 Task: Vendor Showcase and Selection: Host a vendor showcase event to evaluate potential vendors for a major procurement. Location: Vendor Showcase Area. Time: 9:00 AM - 4:00 PM.
Action: Mouse pressed left at (69, 111)
Screenshot: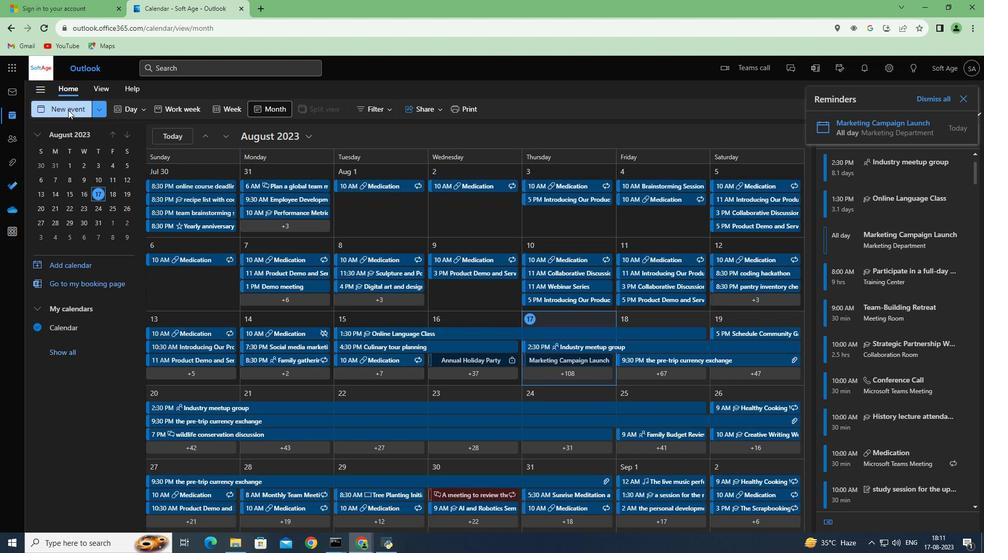 
Action: Mouse moved to (243, 172)
Screenshot: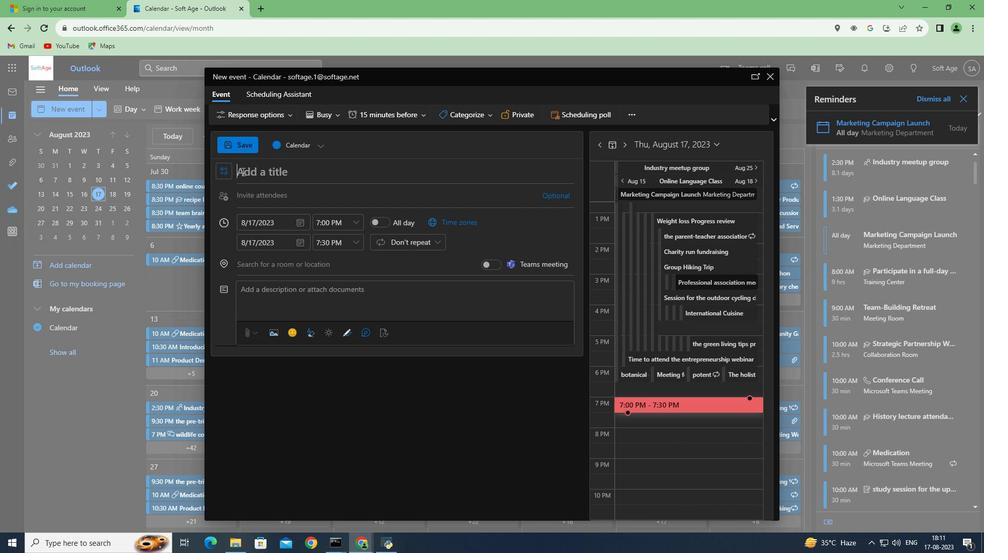 
Action: Mouse pressed left at (243, 172)
Screenshot: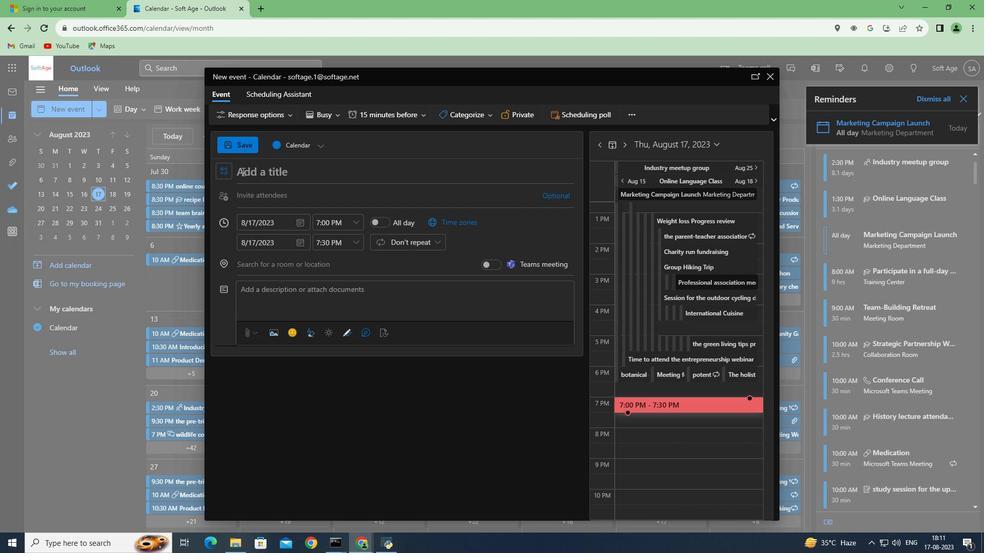 
Action: Mouse moved to (346, 177)
Screenshot: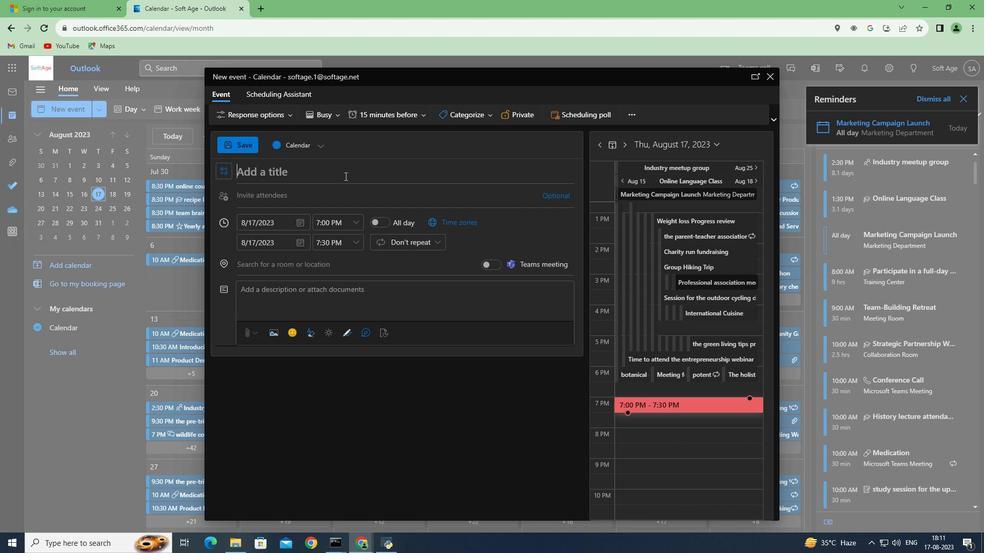 
Action: Key pressed <Key.shift>Vendor<Key.space><Key.shift>Shp<Key.backspace>owcase<Key.space>and<Key.space><Key.shift><Key.shift><Key.shift>Selection
Screenshot: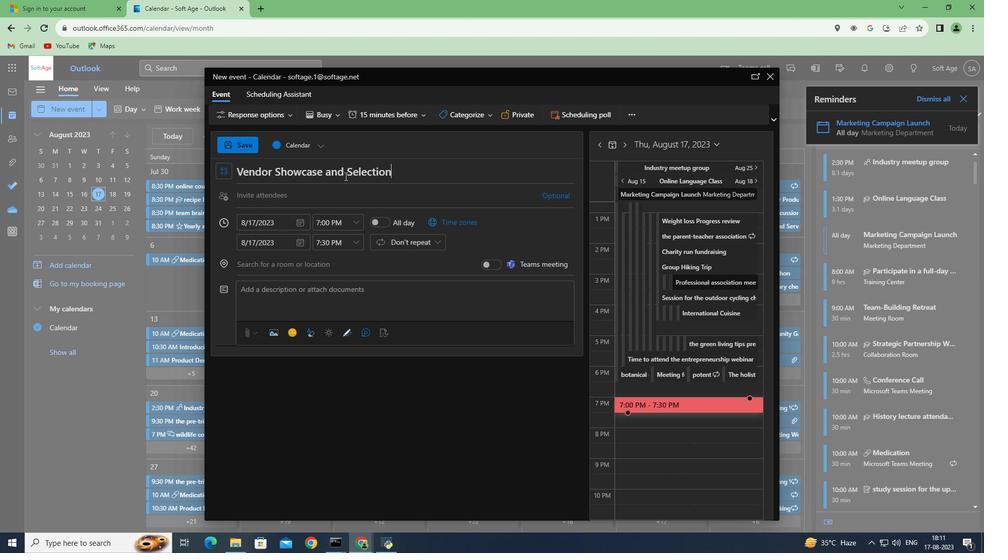 
Action: Mouse moved to (498, 267)
Screenshot: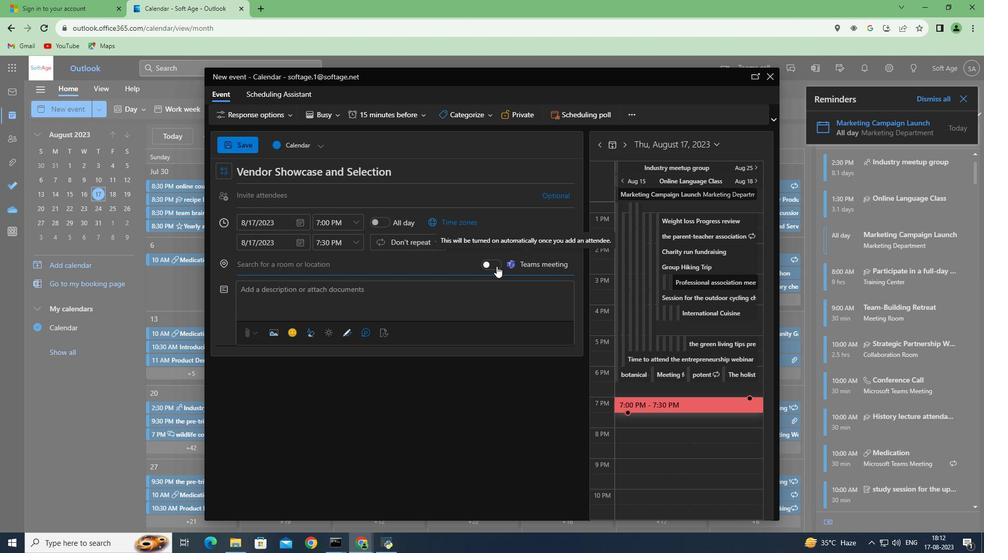 
Action: Mouse pressed left at (498, 267)
Screenshot: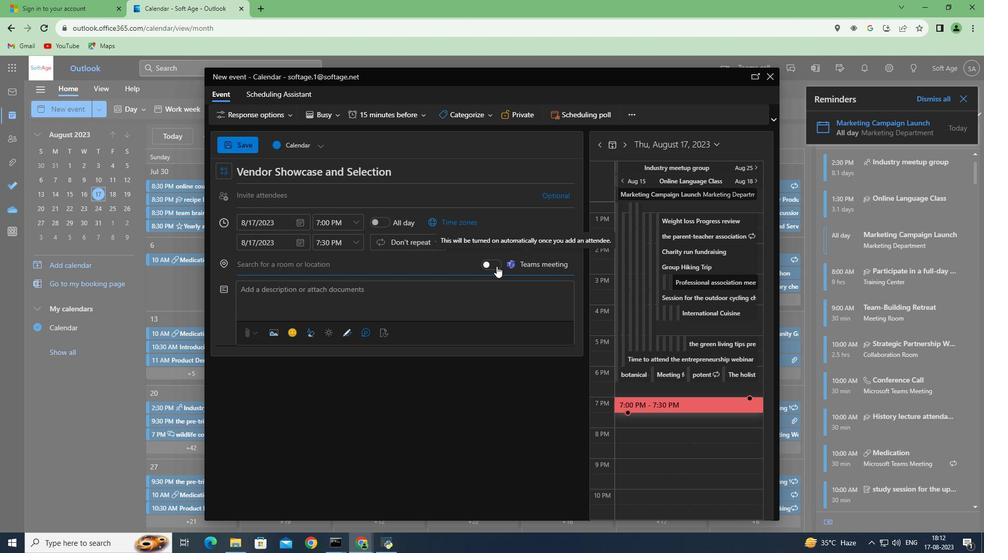 
Action: Mouse moved to (289, 271)
Screenshot: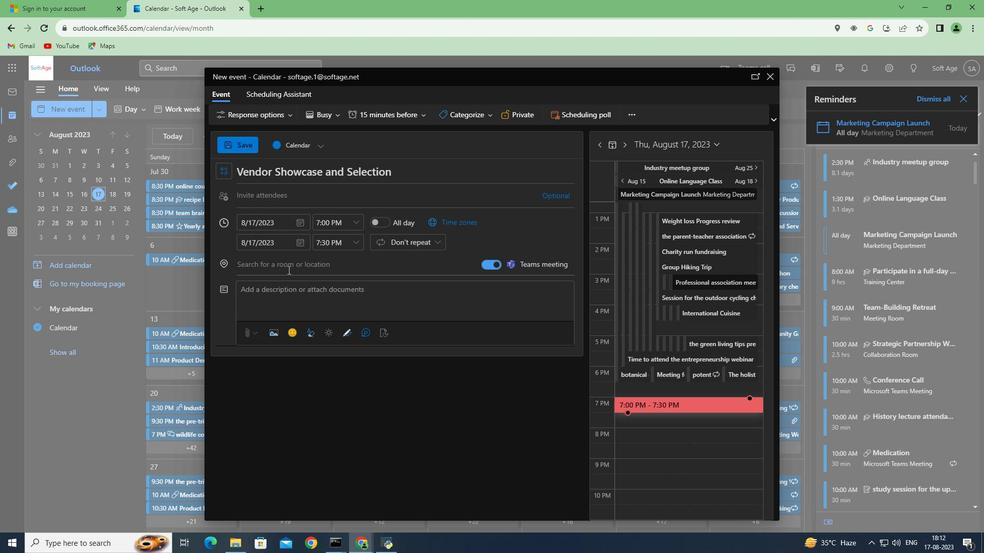 
Action: Mouse pressed left at (289, 271)
Screenshot: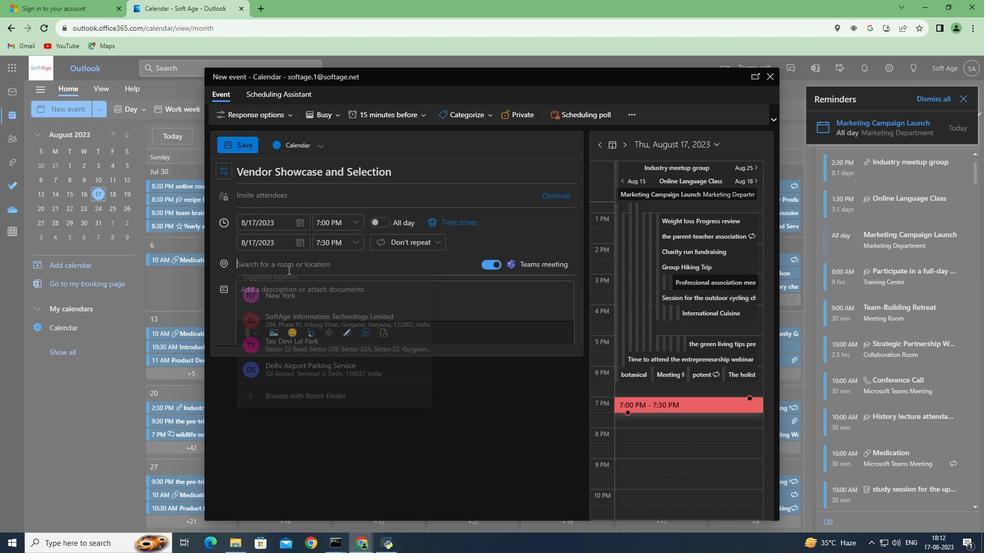
Action: Mouse moved to (290, 271)
Screenshot: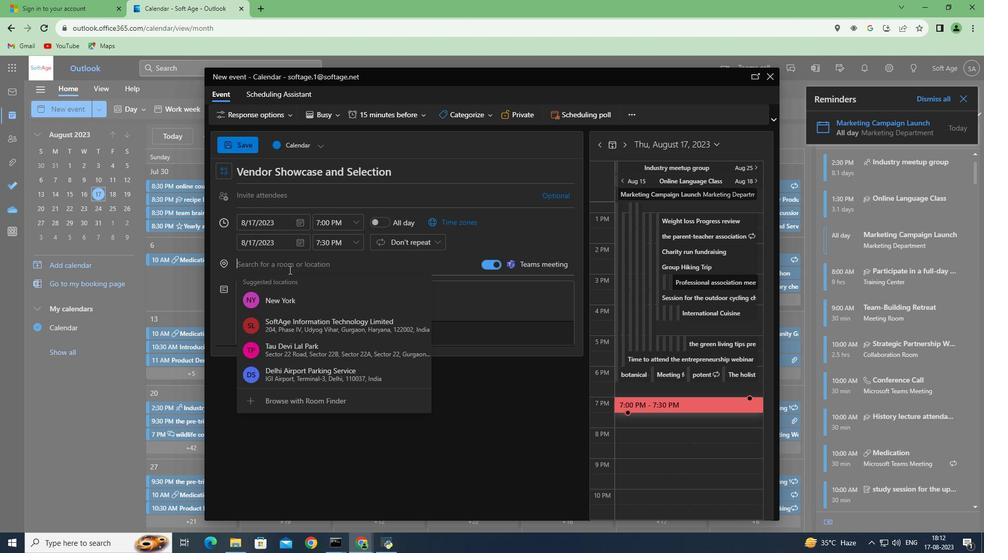 
Action: Key pressed <Key.shift>Vendor<Key.space><Key.shift>Showcase<Key.space>
Screenshot: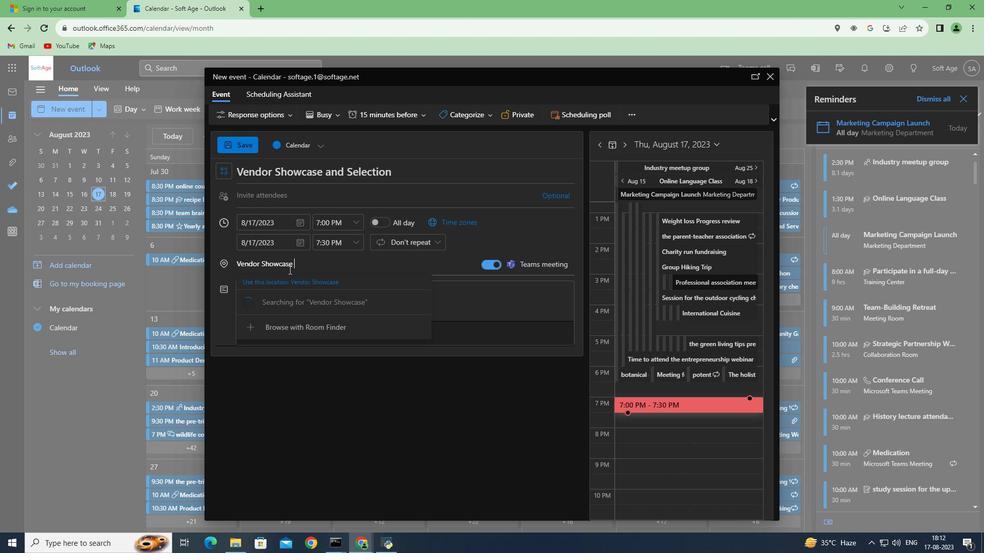 
Action: Mouse moved to (290, 271)
Screenshot: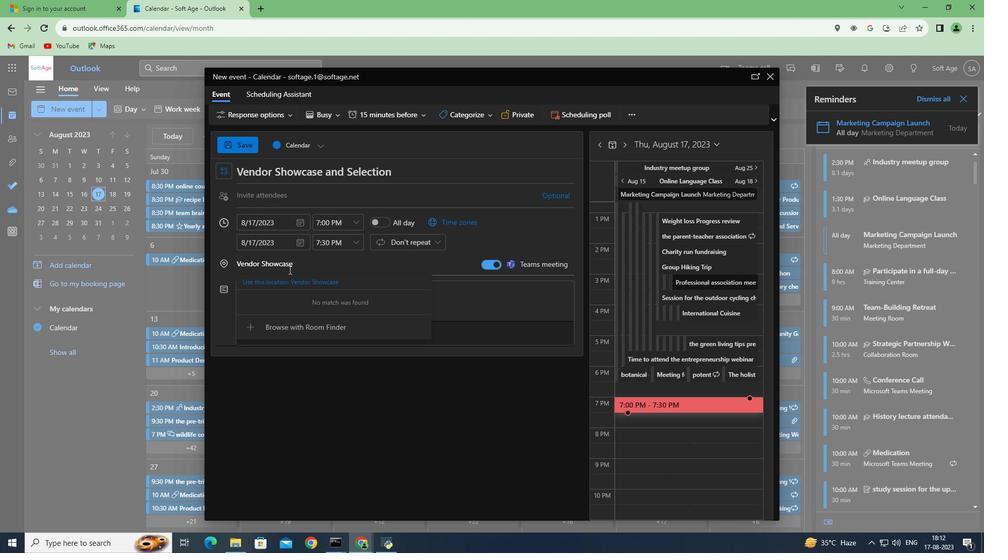 
Action: Key pressed <Key.shift><Key.shift>a<Key.backspace><Key.shift>Area
Screenshot: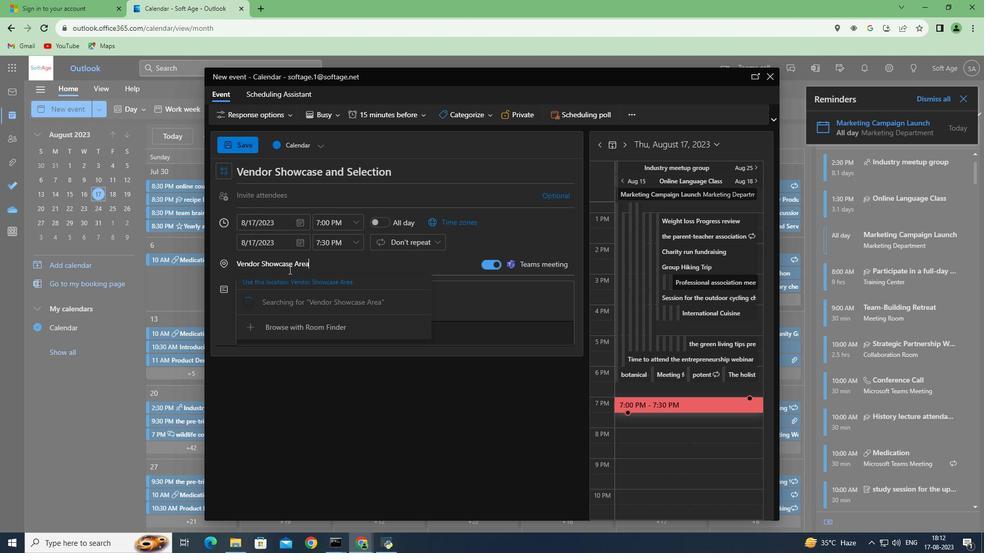 
Action: Mouse moved to (331, 220)
Screenshot: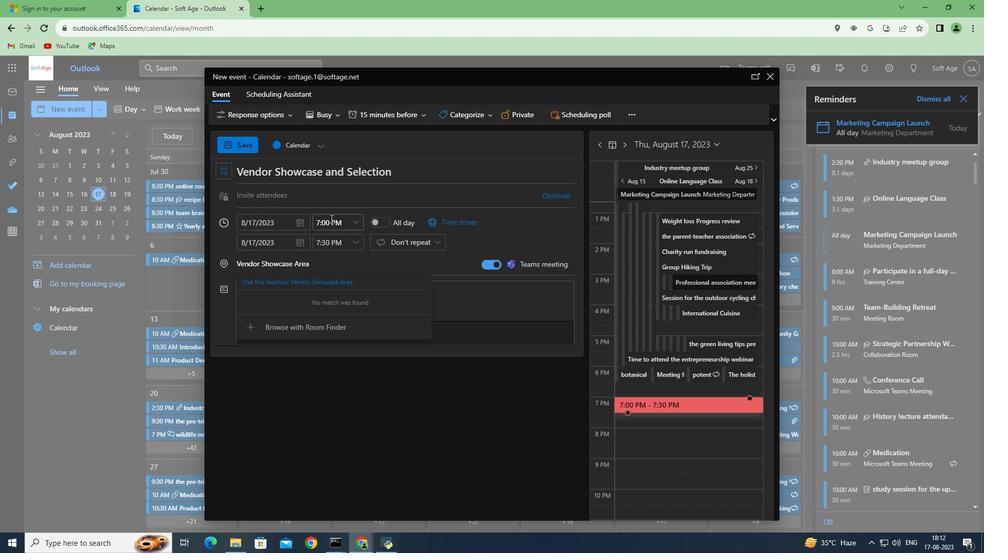 
Action: Key pressed <Key.enter>
Screenshot: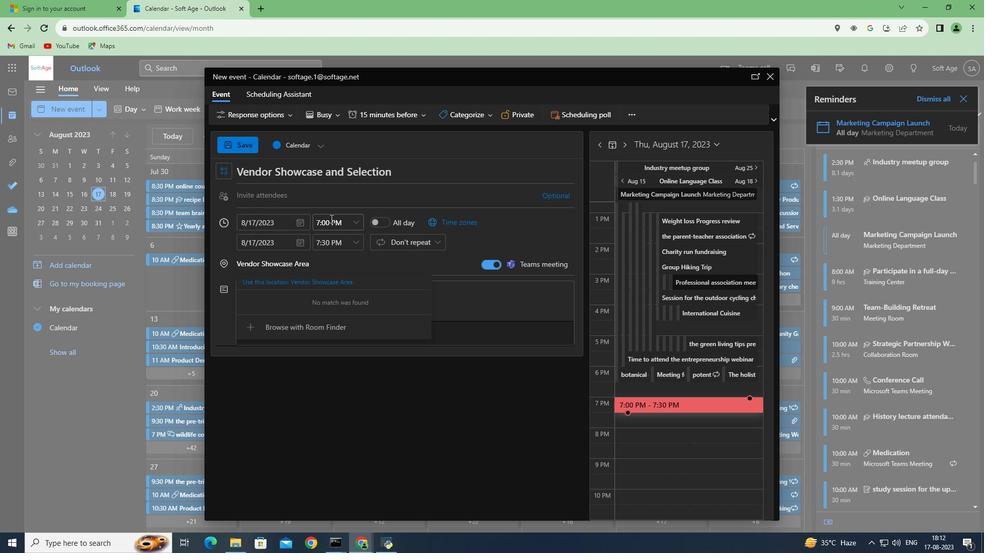 
Action: Mouse moved to (374, 274)
Screenshot: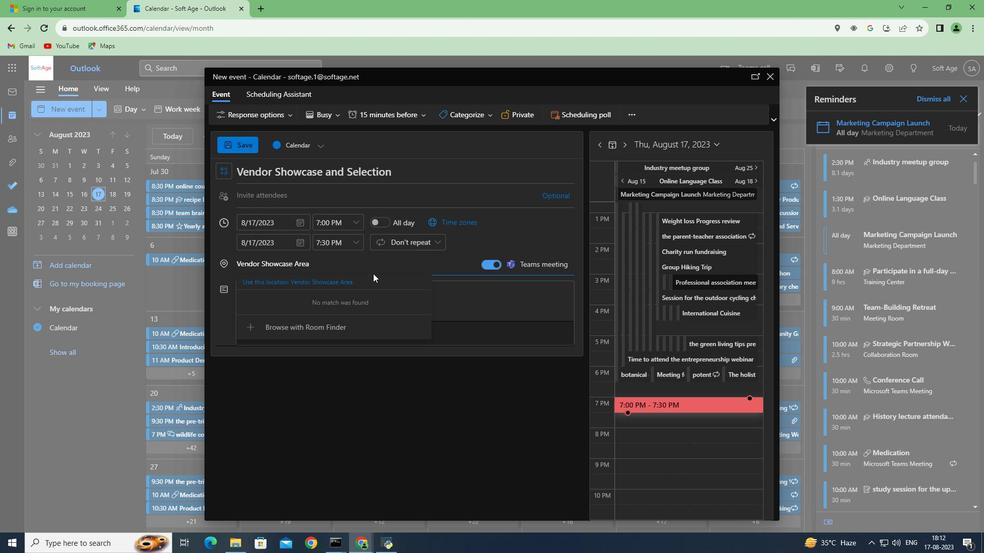 
Action: Mouse pressed left at (374, 274)
Screenshot: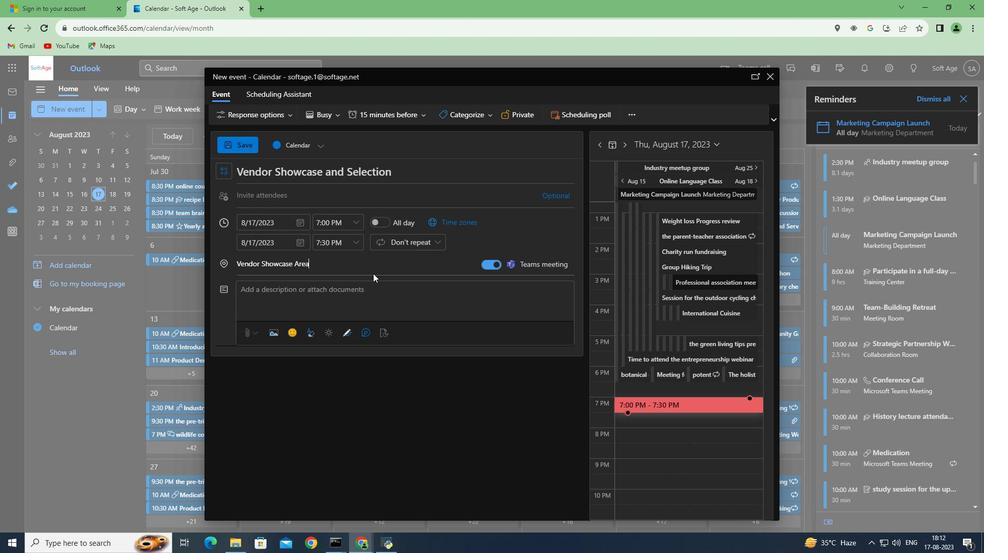 
Action: Mouse moved to (347, 268)
Screenshot: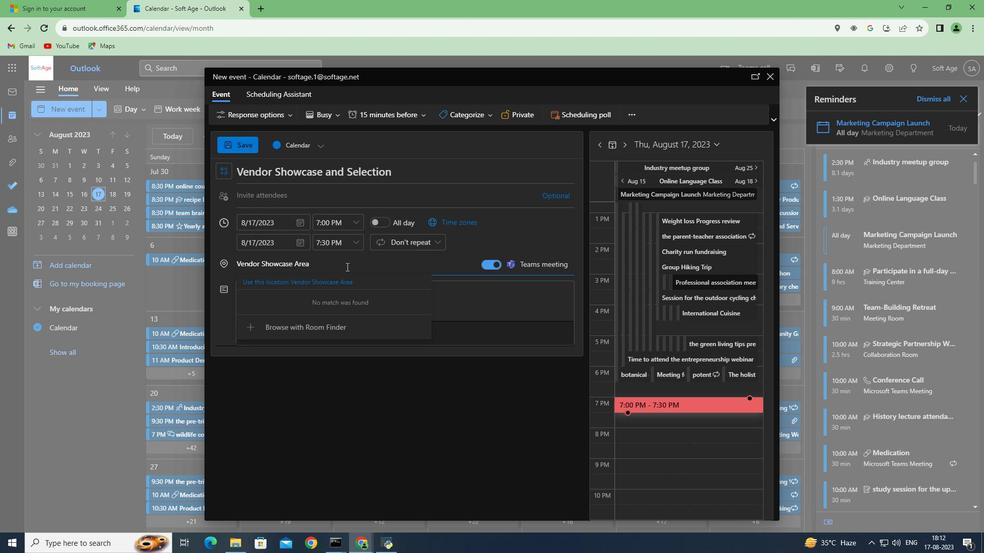 
Action: Mouse pressed left at (347, 268)
Screenshot: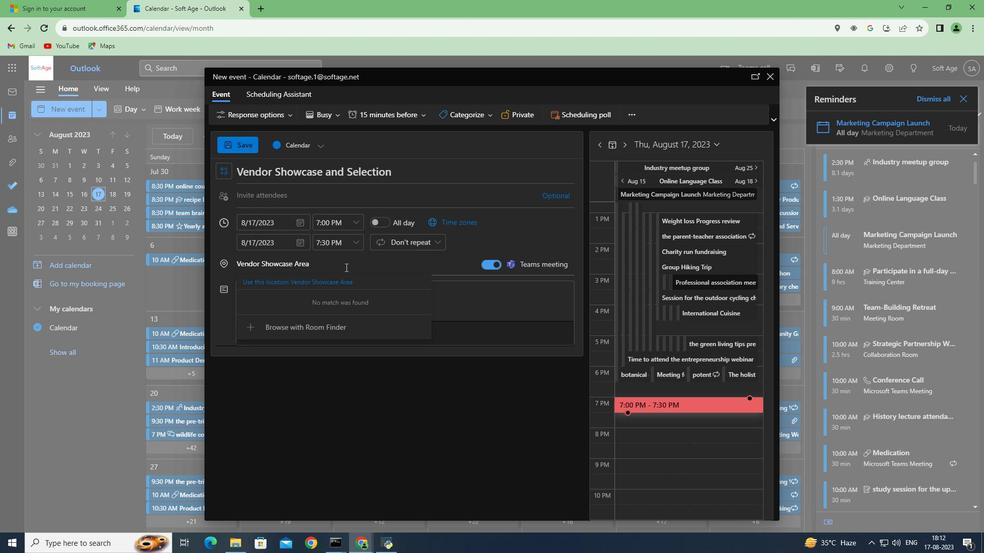 
Action: Mouse moved to (358, 301)
Screenshot: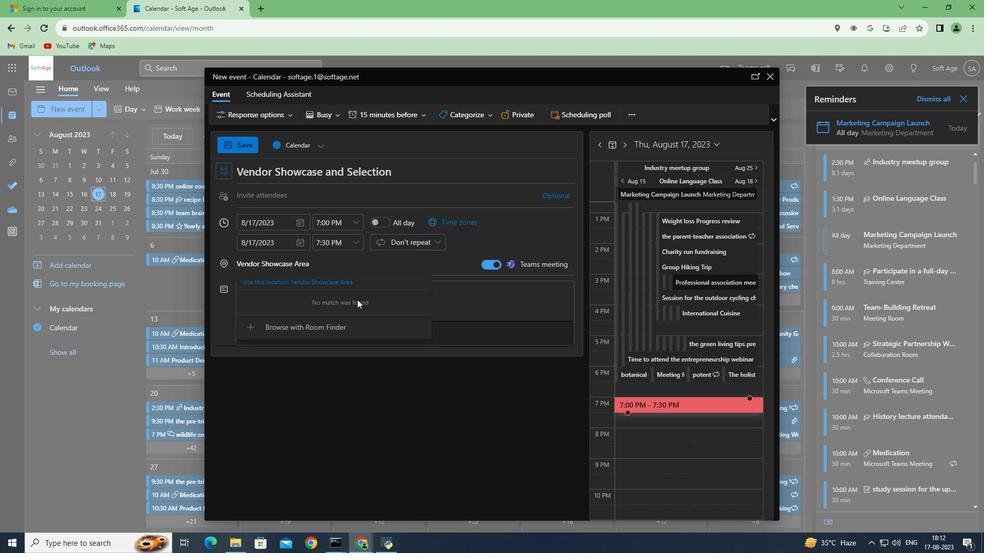 
Action: Mouse pressed left at (358, 301)
Screenshot: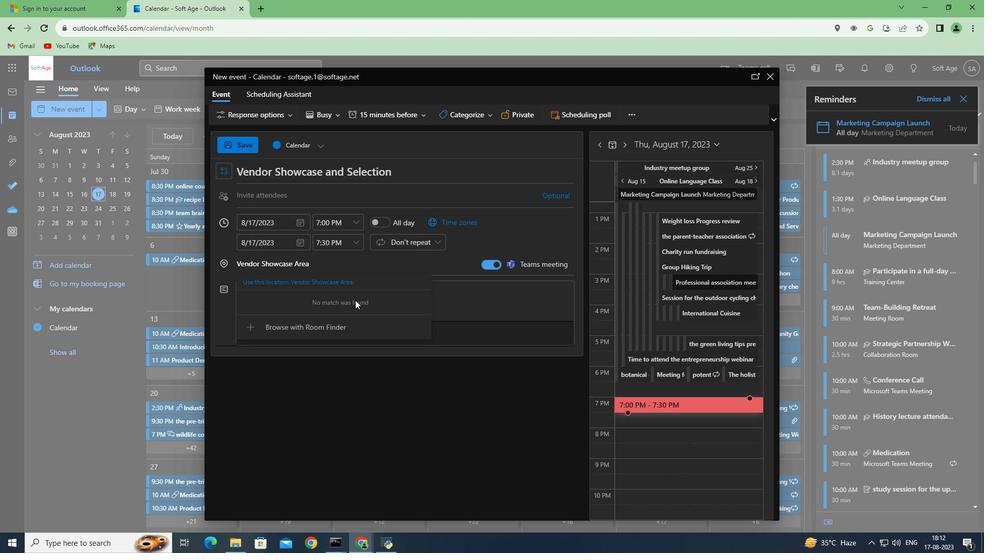 
Action: Mouse moved to (347, 327)
Screenshot: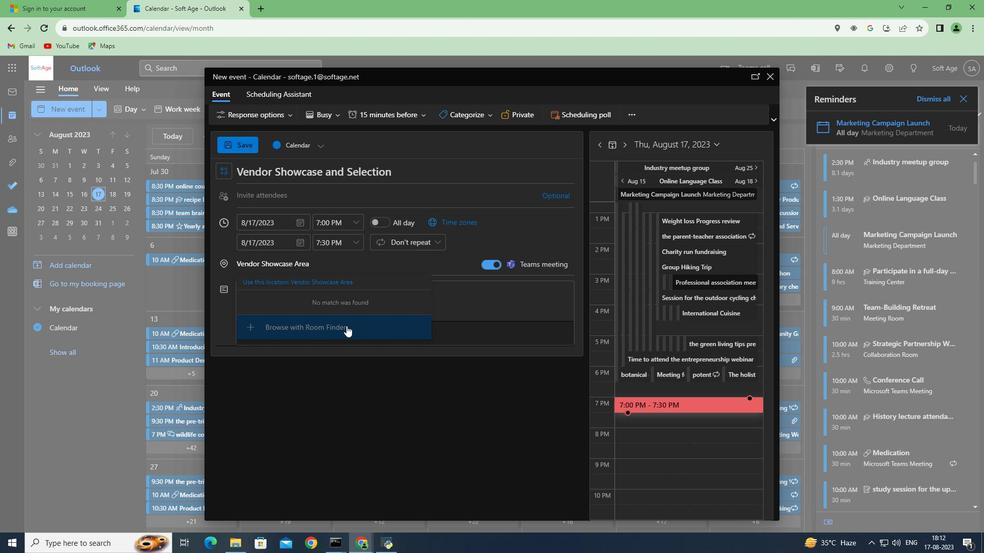 
Action: Mouse pressed left at (347, 327)
Screenshot: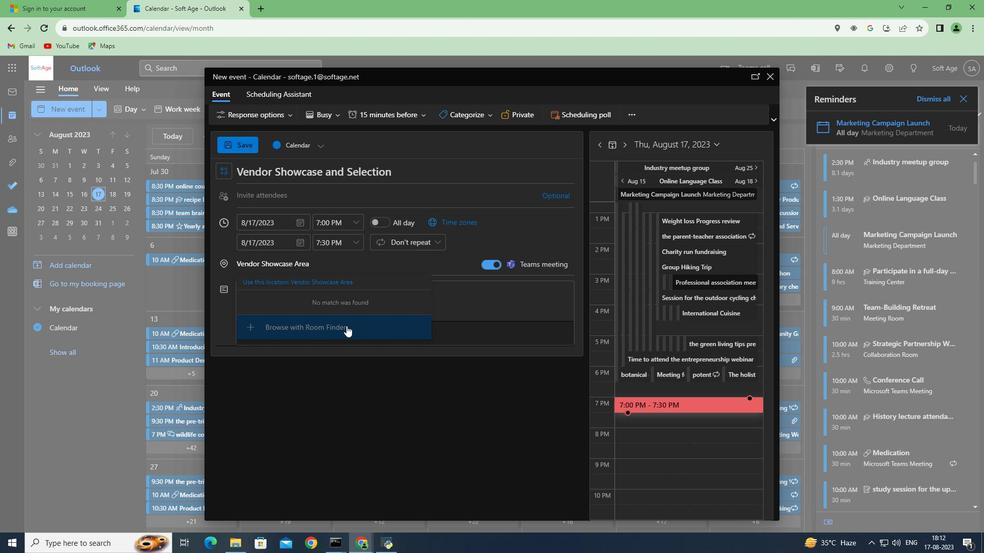 
Action: Mouse moved to (487, 262)
Screenshot: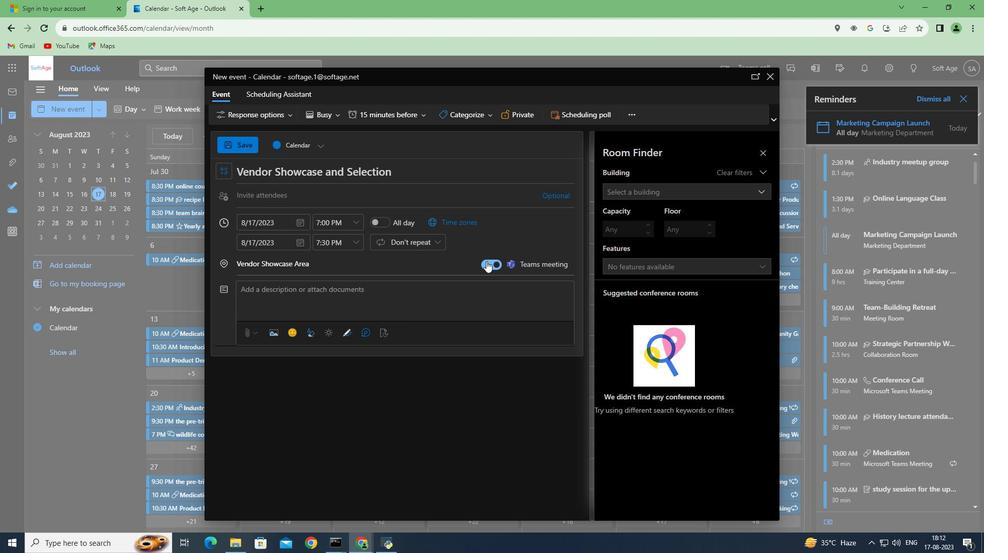 
Action: Mouse pressed left at (487, 262)
Screenshot: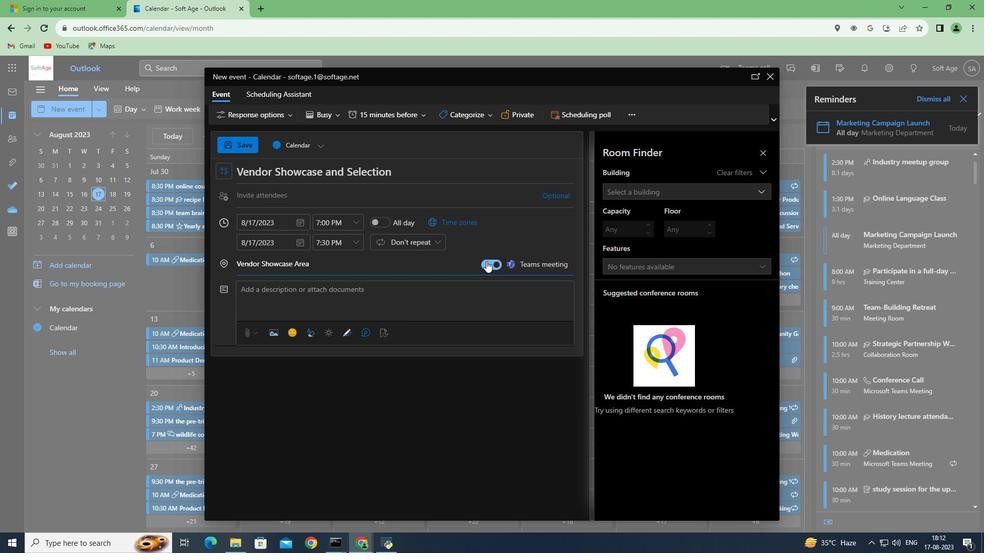 
Action: Mouse moved to (494, 264)
Screenshot: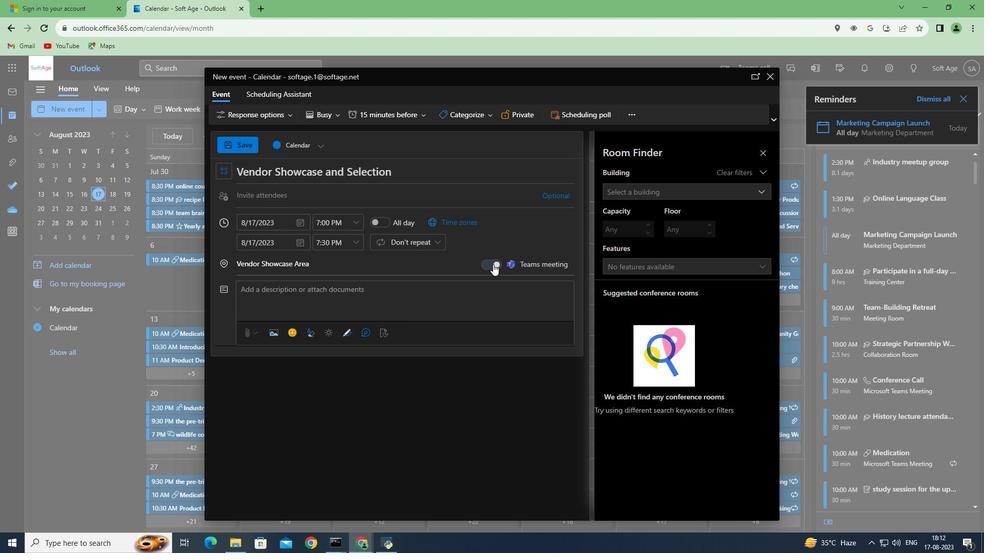 
Action: Mouse pressed left at (494, 264)
Screenshot: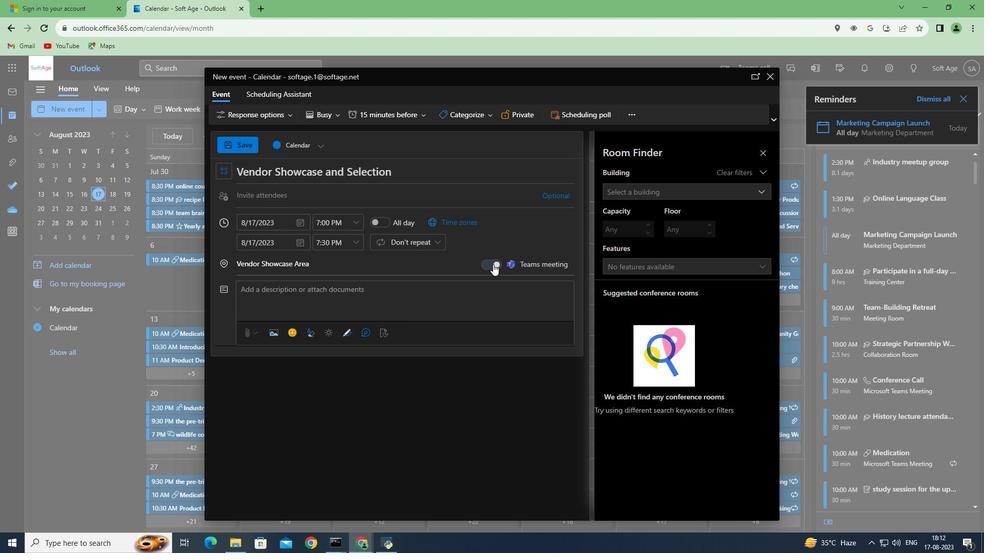 
Action: Mouse moved to (316, 265)
Screenshot: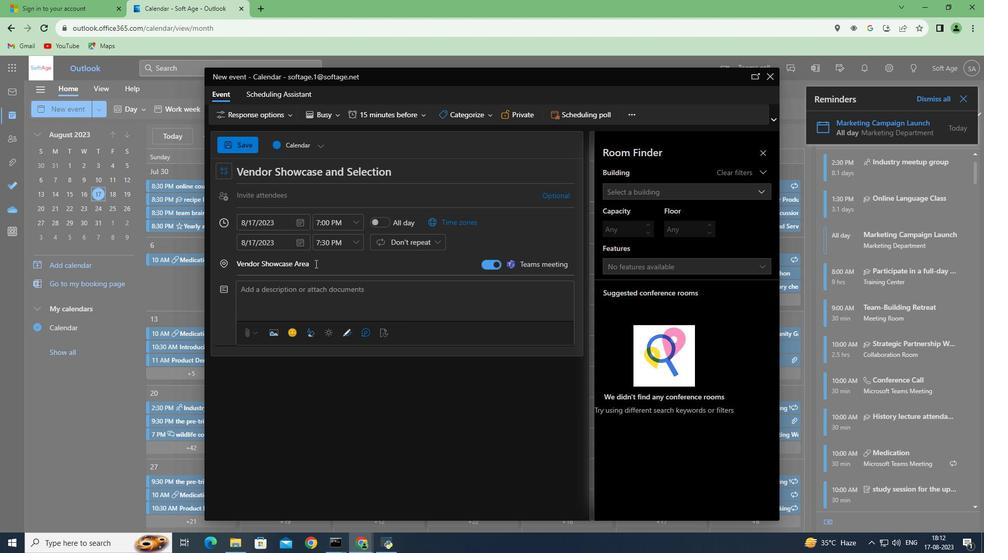 
Action: Mouse pressed left at (316, 265)
Screenshot: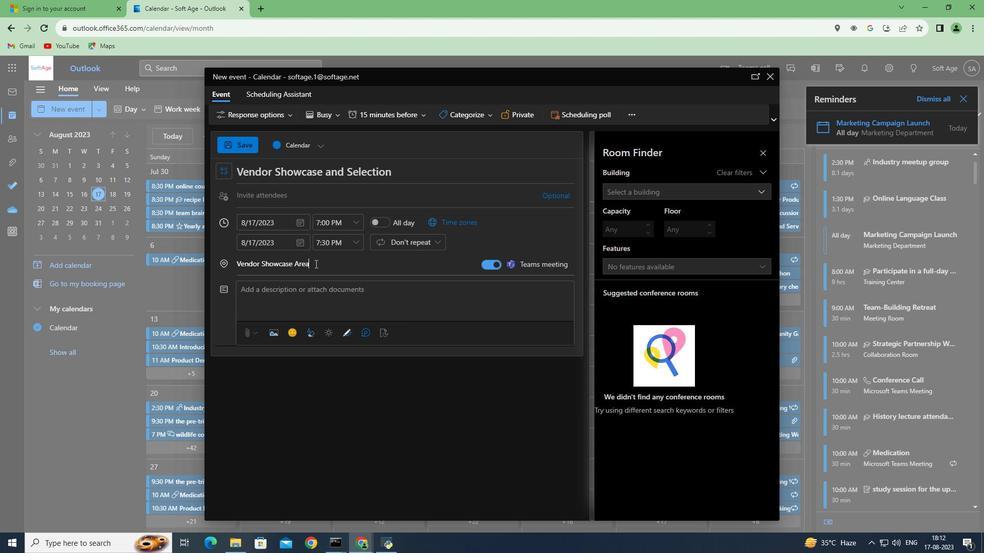
Action: Mouse moved to (763, 153)
Screenshot: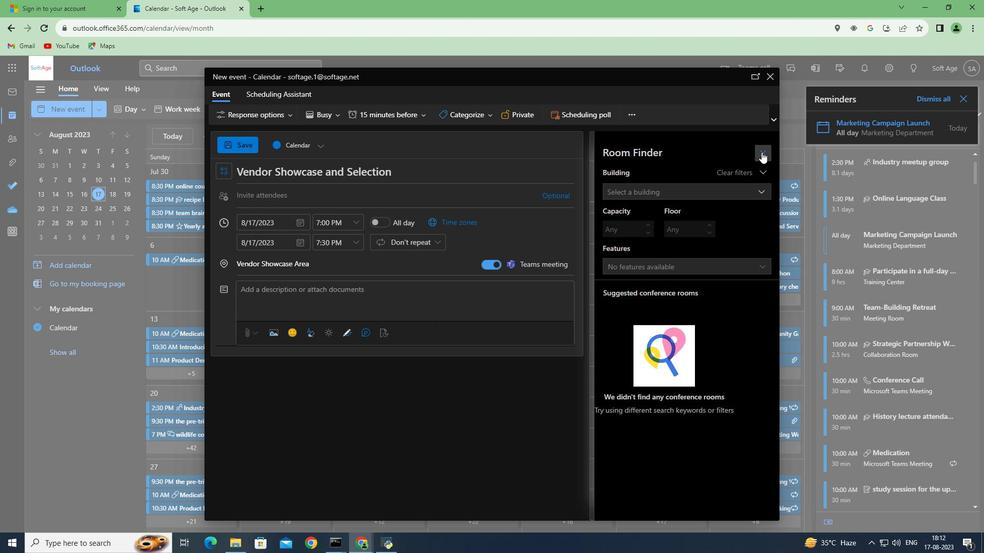 
Action: Mouse pressed left at (763, 153)
Screenshot: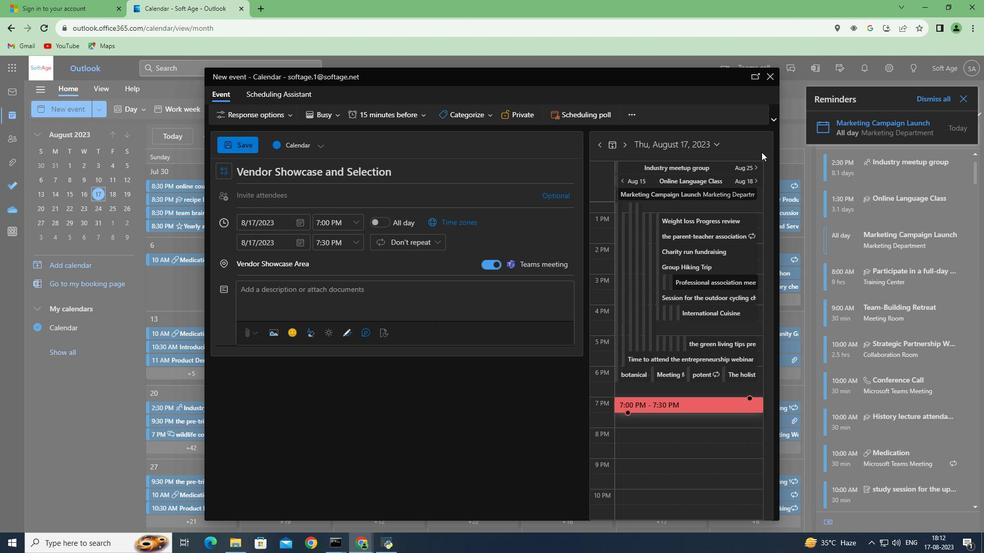 
Action: Mouse moved to (315, 266)
Screenshot: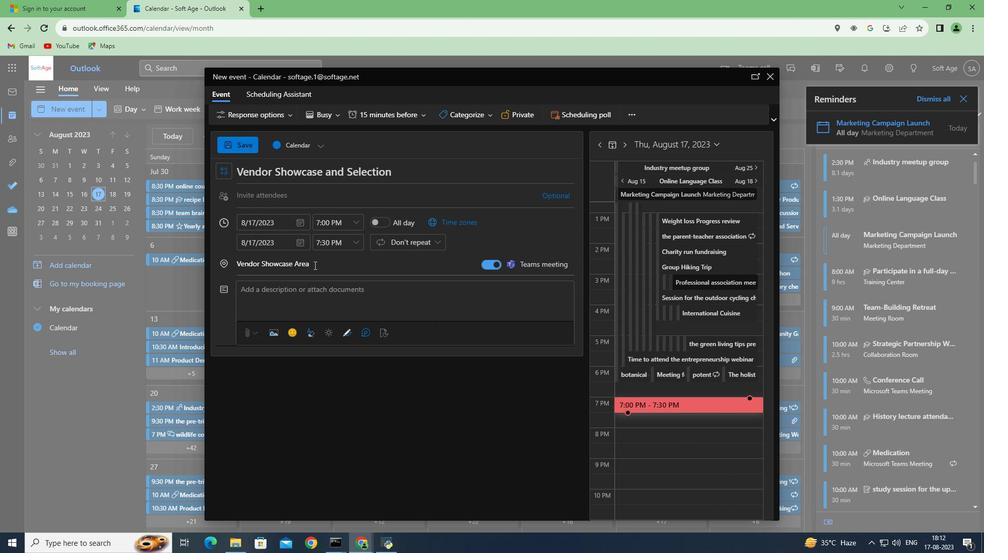
Action: Mouse pressed left at (315, 266)
Screenshot: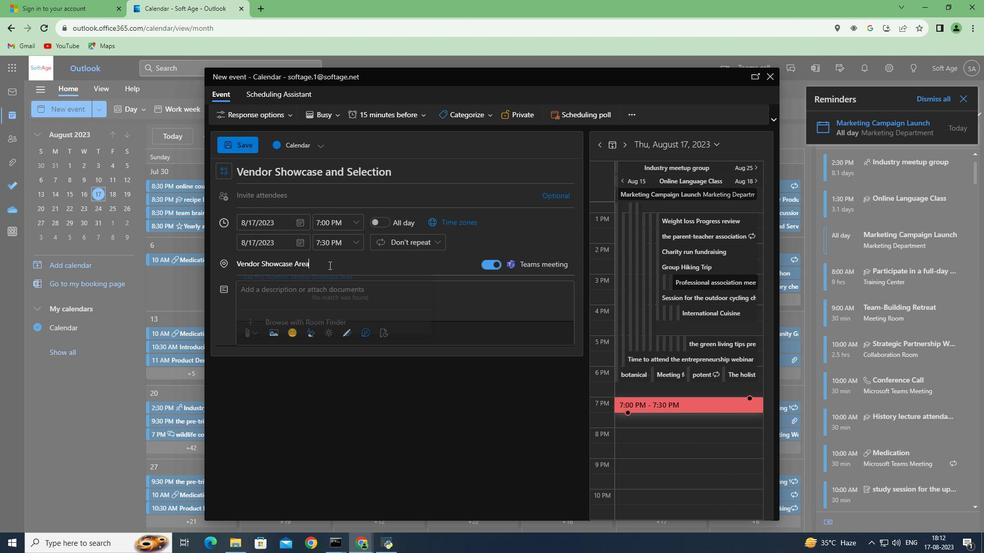 
Action: Mouse moved to (416, 285)
Screenshot: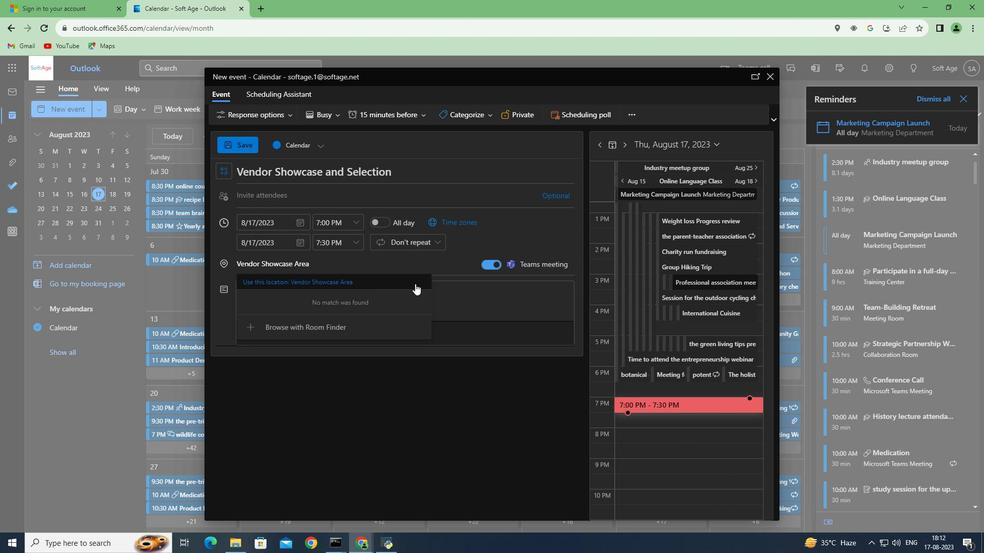 
Action: Key pressed <Key.enter>
Screenshot: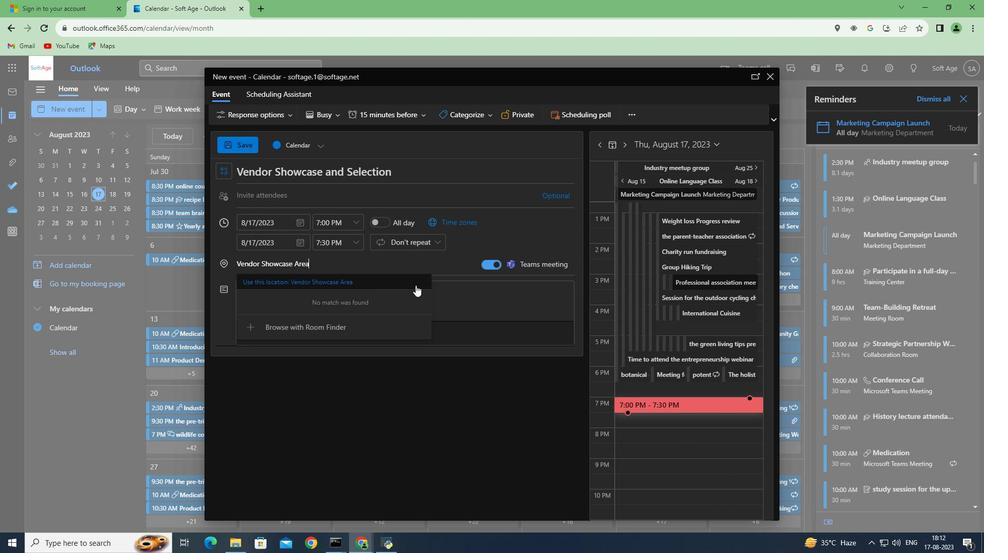 
Action: Mouse moved to (348, 304)
Screenshot: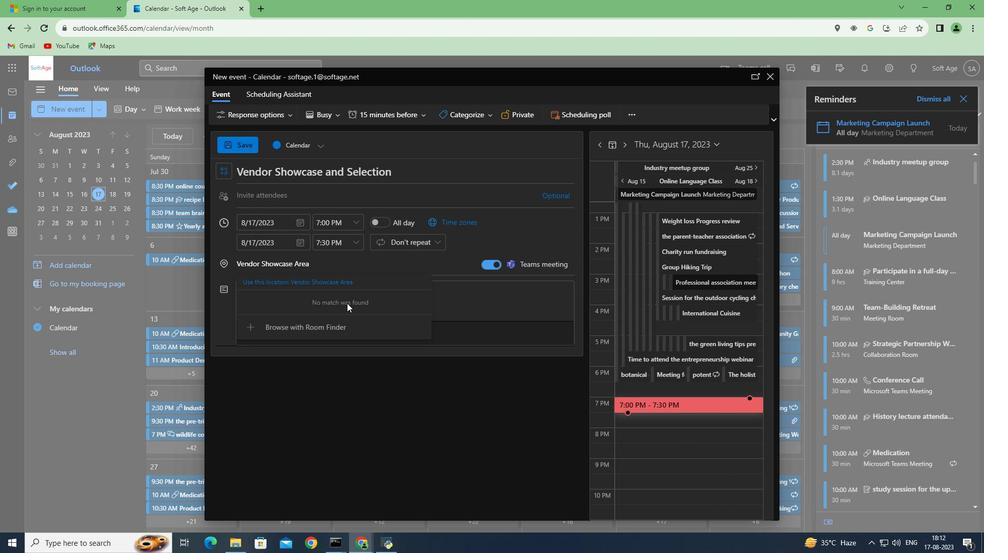 
Action: Mouse pressed left at (348, 304)
Screenshot: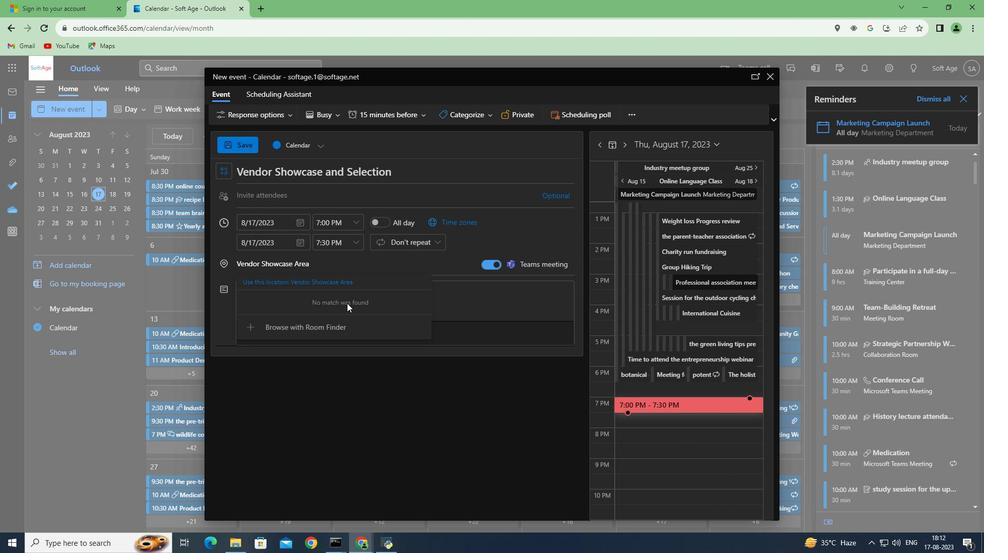 
Action: Mouse moved to (399, 272)
Screenshot: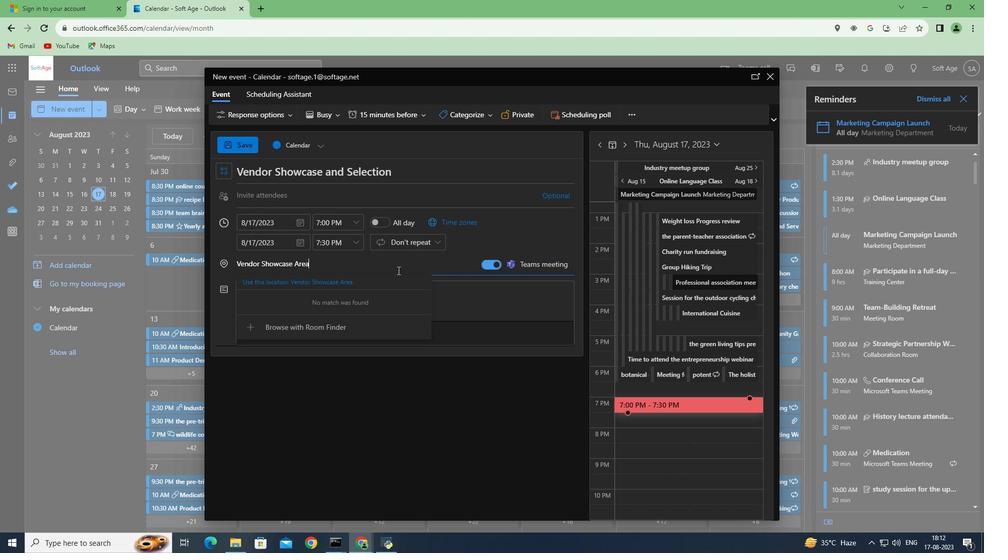 
Action: Mouse pressed left at (399, 272)
Screenshot: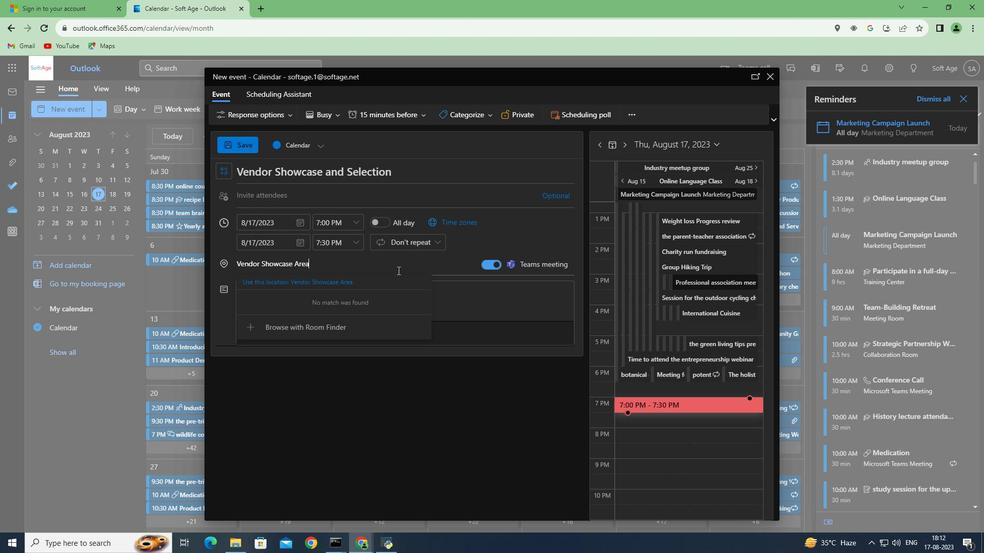 
Action: Mouse moved to (448, 294)
Screenshot: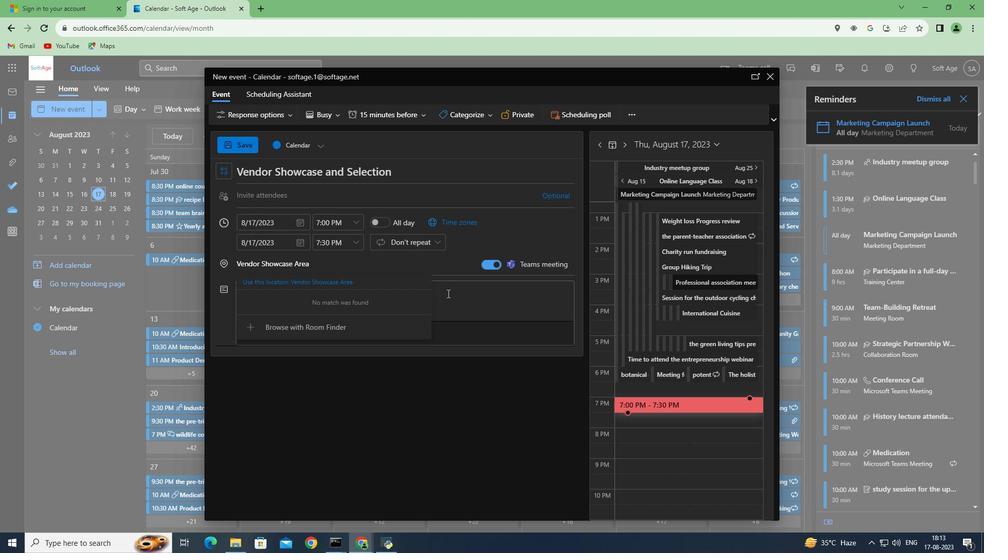 
Action: Mouse pressed left at (448, 294)
Screenshot: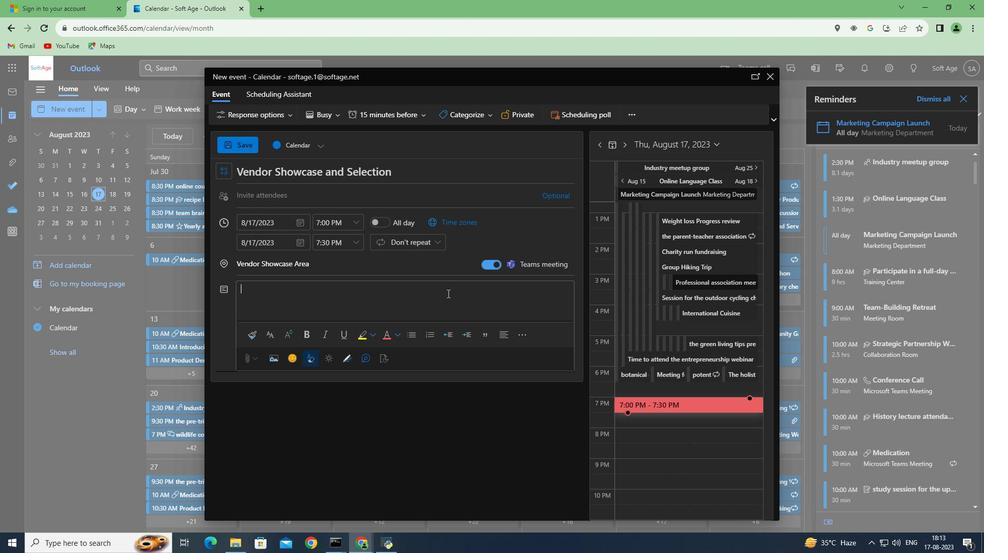 
Action: Mouse moved to (355, 224)
Screenshot: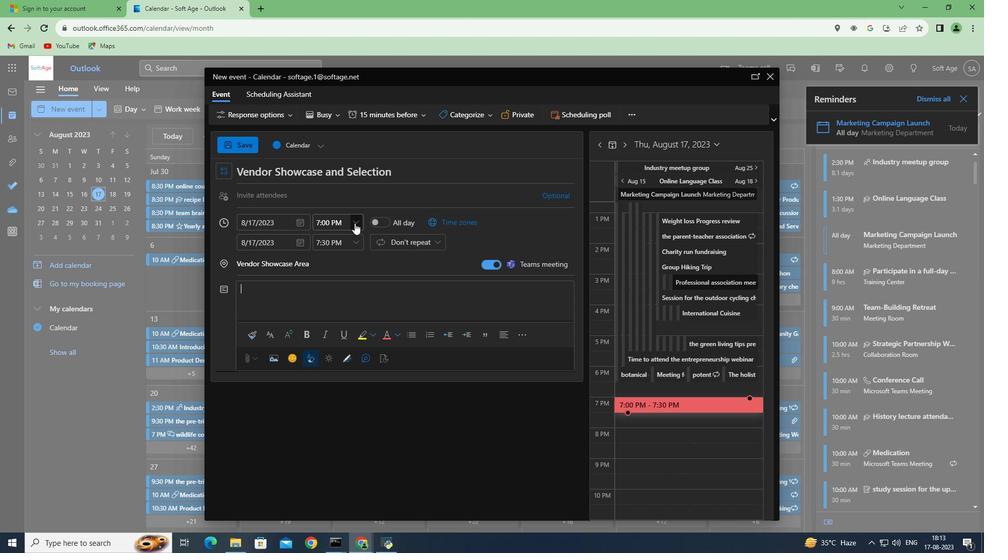 
Action: Mouse pressed left at (355, 224)
Screenshot: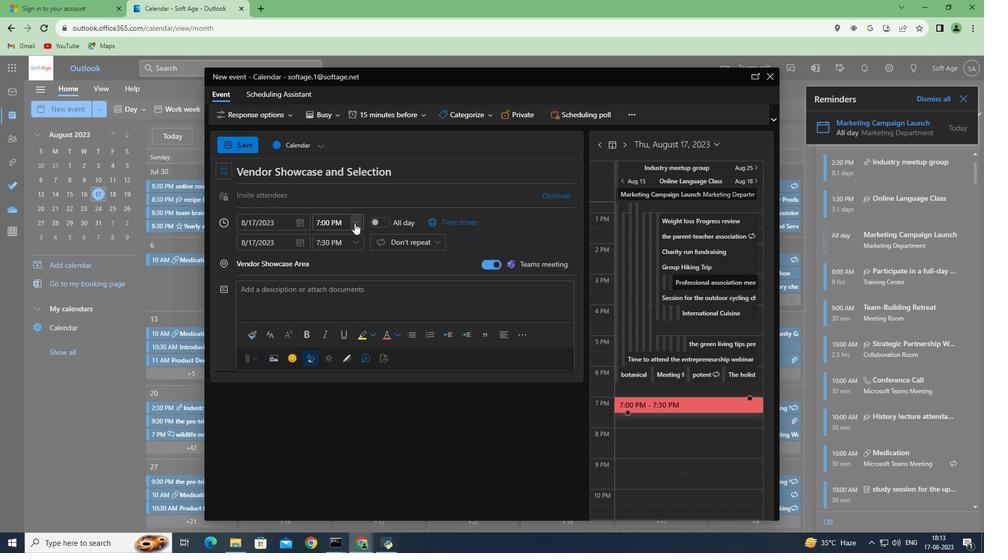 
Action: Mouse moved to (371, 308)
Screenshot: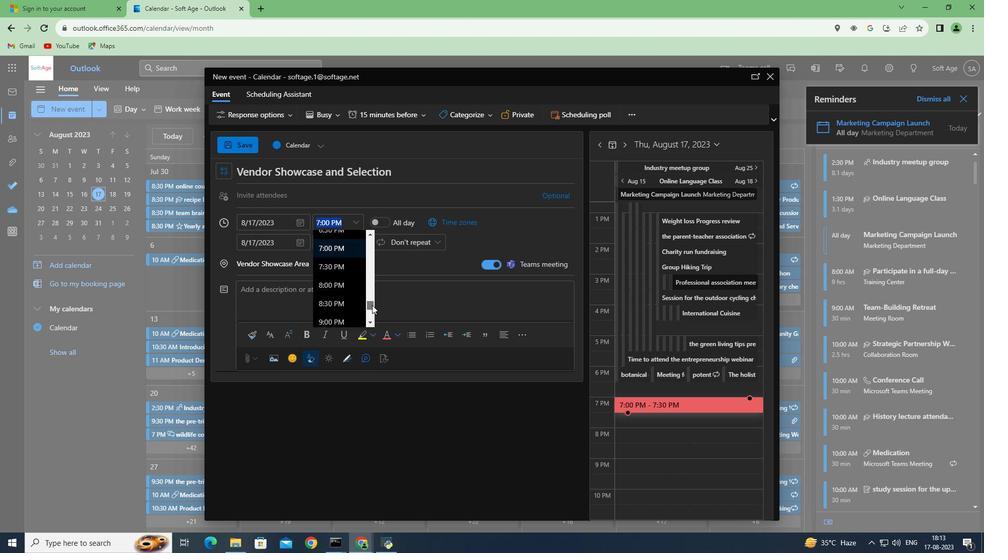 
Action: Mouse pressed left at (371, 308)
Screenshot: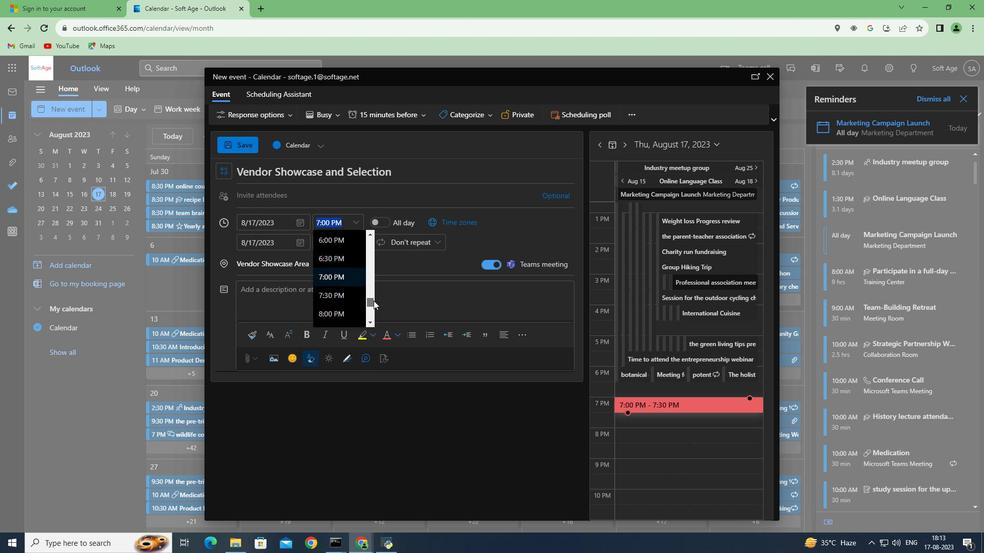 
Action: Mouse moved to (346, 272)
Screenshot: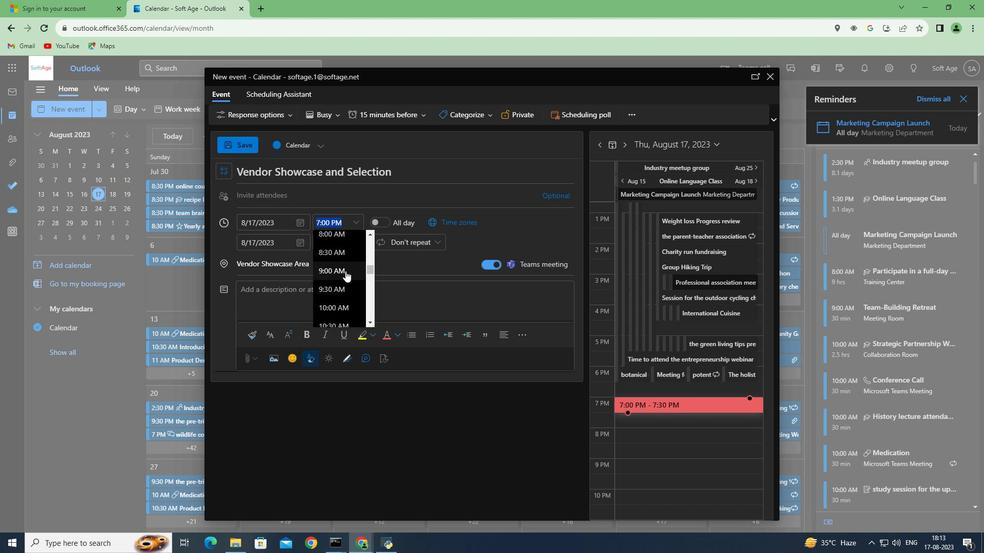 
Action: Mouse pressed left at (346, 272)
Screenshot: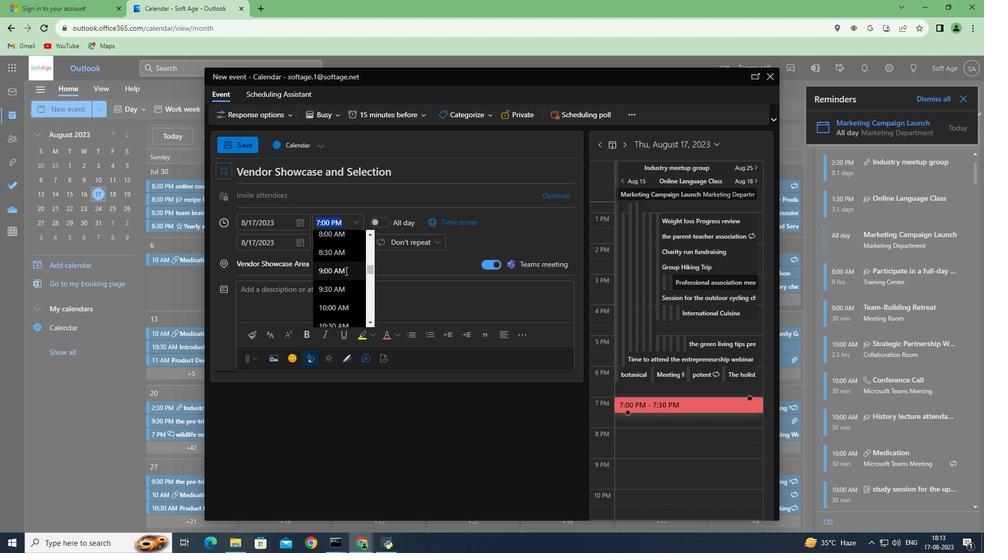
Action: Mouse moved to (360, 242)
Screenshot: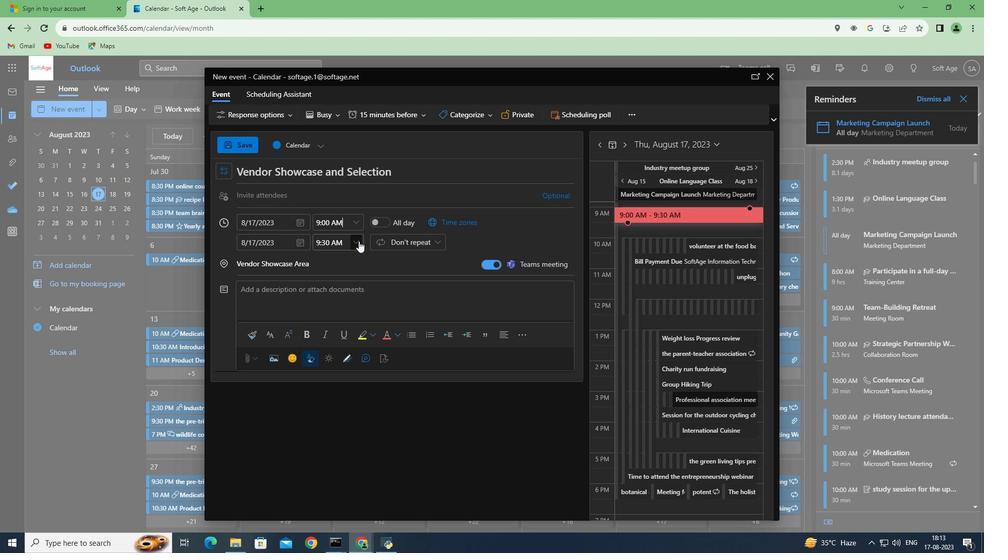
Action: Mouse pressed left at (360, 242)
Screenshot: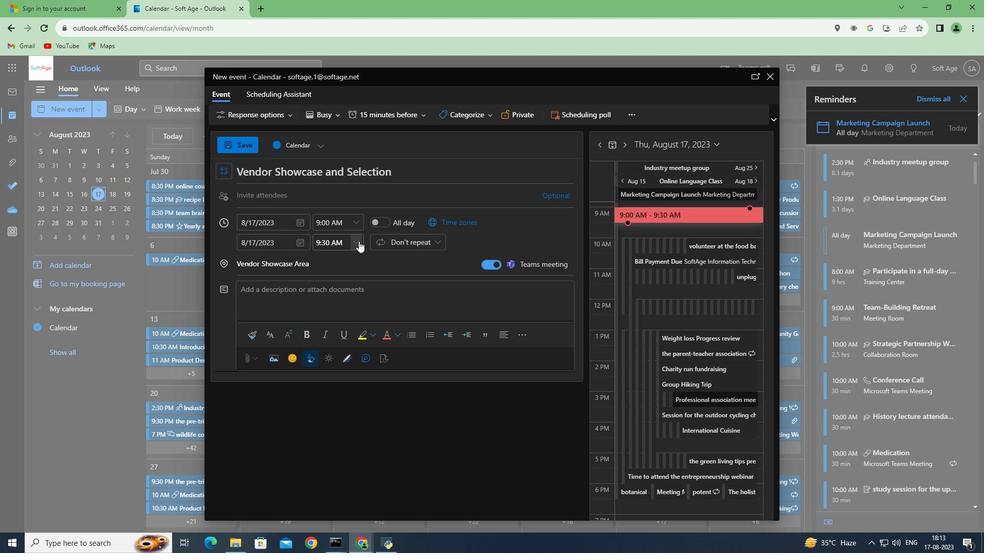 
Action: Mouse moved to (397, 265)
Screenshot: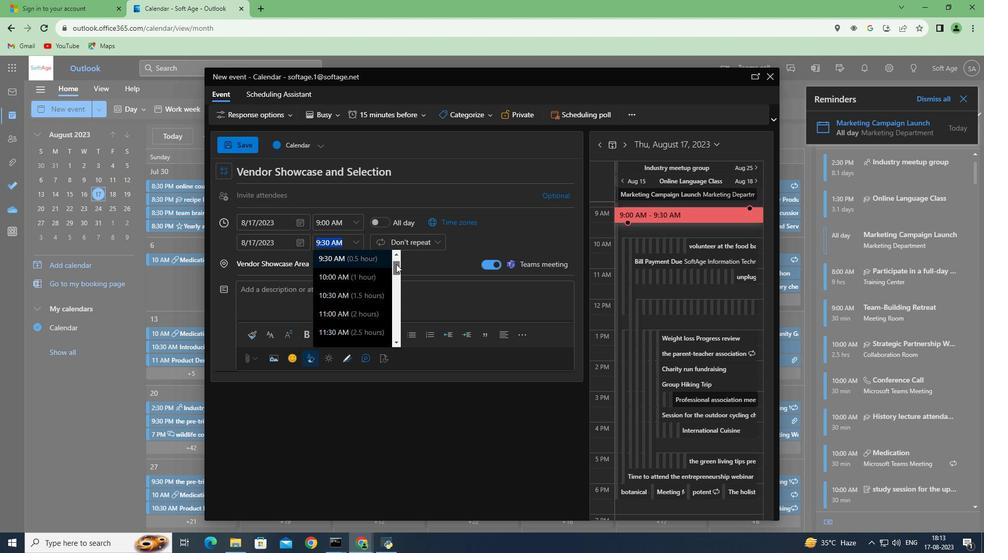 
Action: Mouse pressed left at (397, 265)
Screenshot: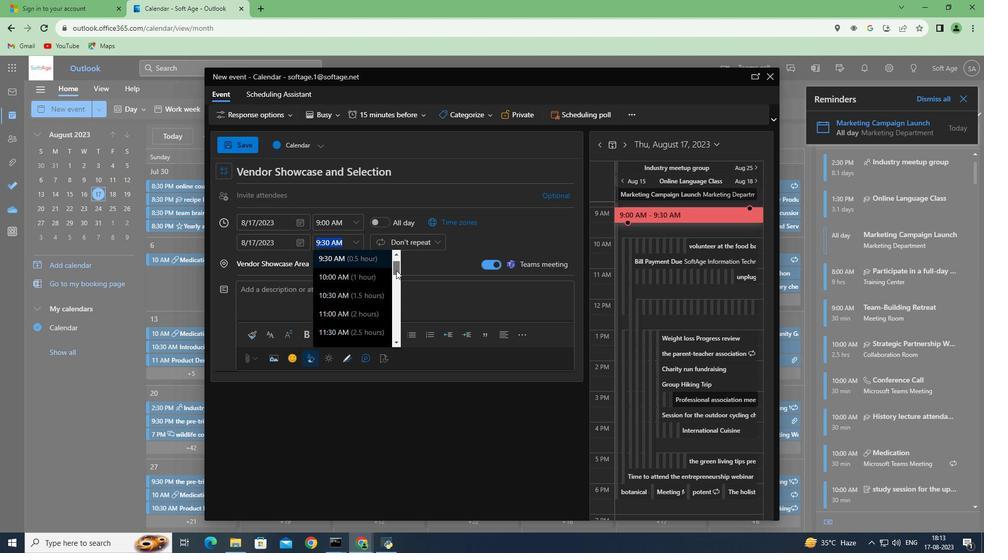 
Action: Mouse moved to (353, 265)
Screenshot: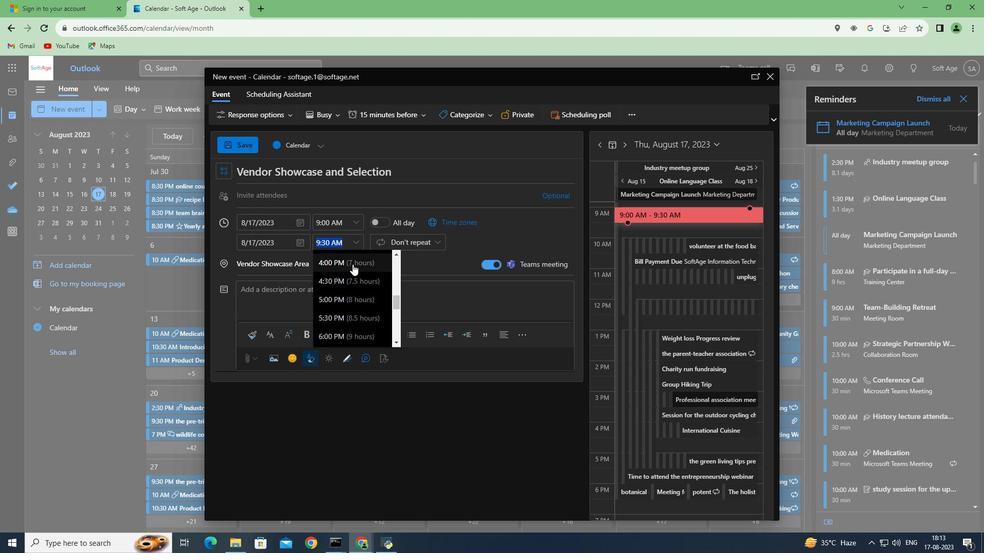 
Action: Mouse pressed left at (353, 265)
Screenshot: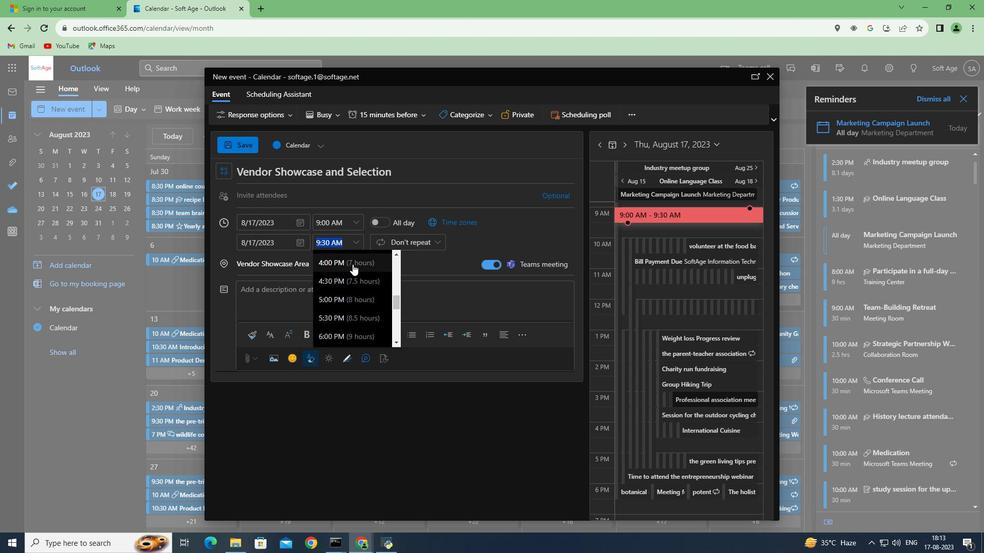 
Action: Mouse moved to (270, 292)
Screenshot: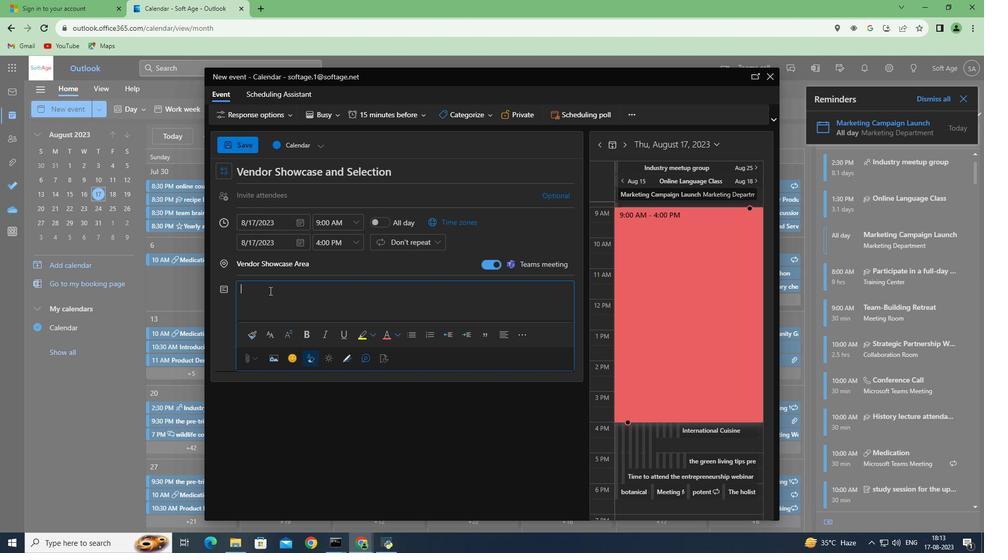 
Action: Mouse pressed left at (270, 292)
Screenshot: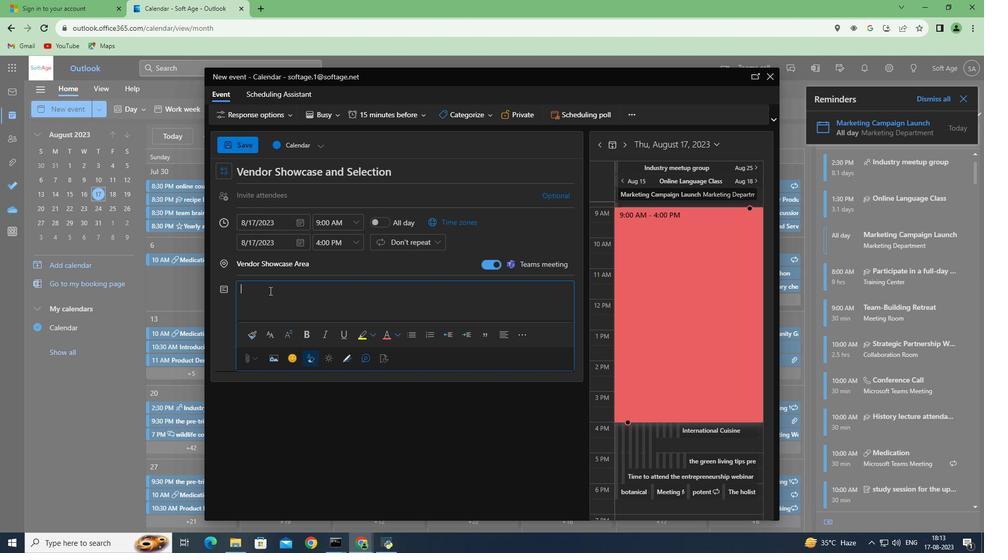 
Action: Mouse moved to (361, 286)
Screenshot: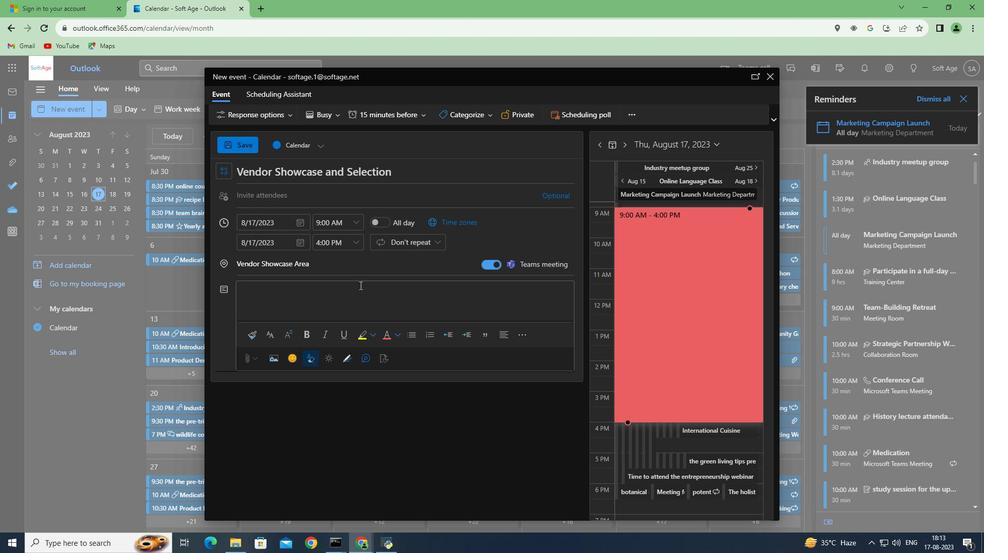 
Action: Key pressed <Key.shift>Host<Key.space>a<Key.space>vendorshoe<Key.backspace>wcase<Key.space>event<Key.space>
Screenshot: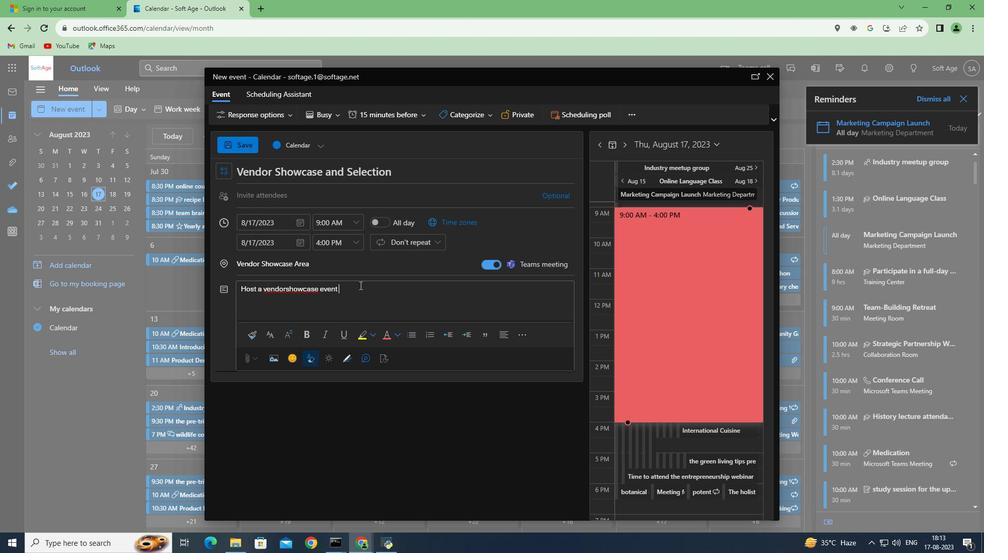 
Action: Mouse moved to (291, 293)
Screenshot: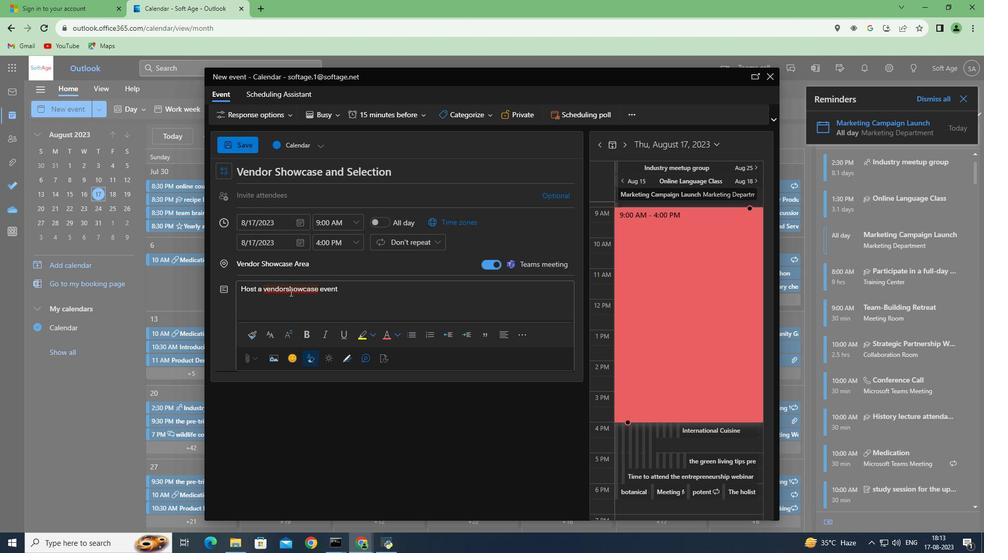 
Action: Mouse pressed left at (291, 293)
Screenshot: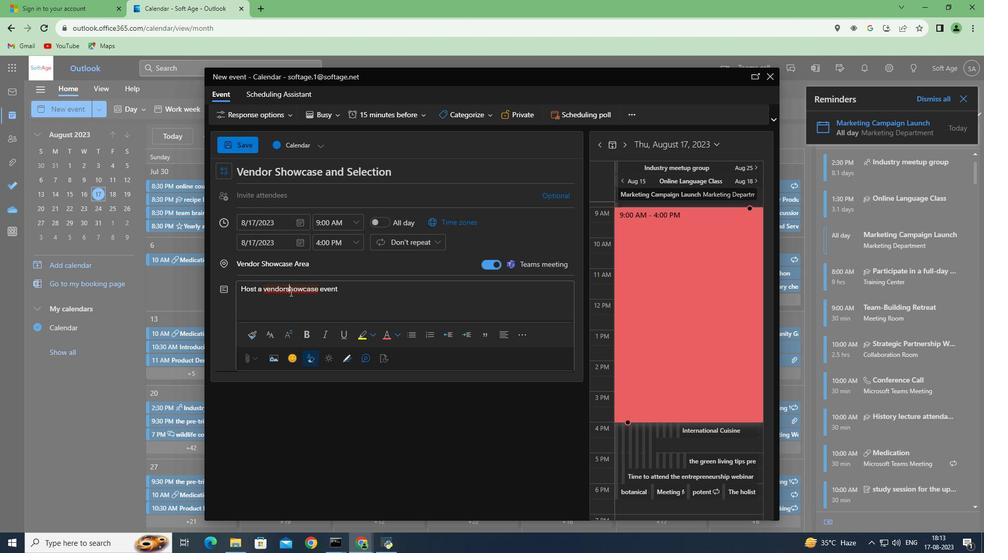 
Action: Mouse moved to (305, 327)
Screenshot: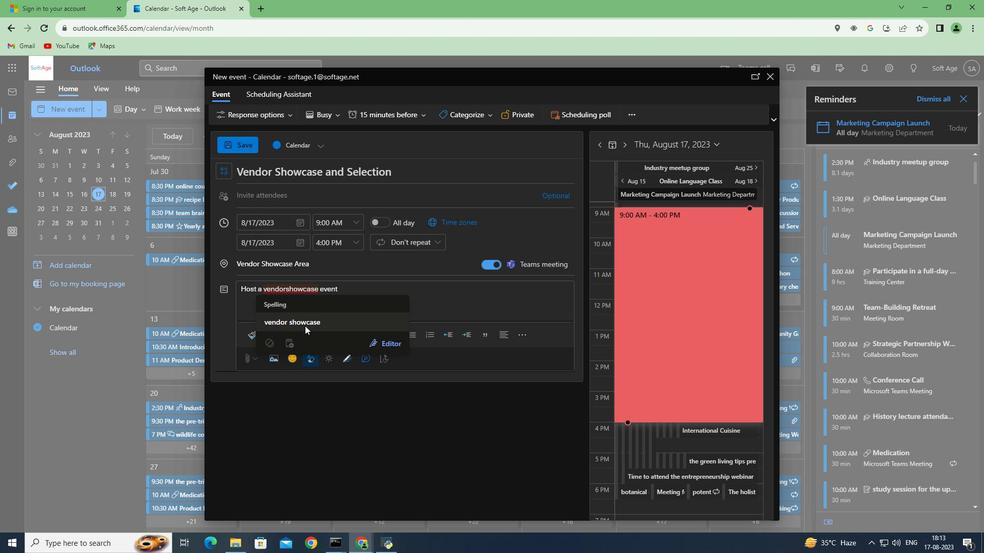 
Action: Mouse pressed left at (305, 327)
Screenshot: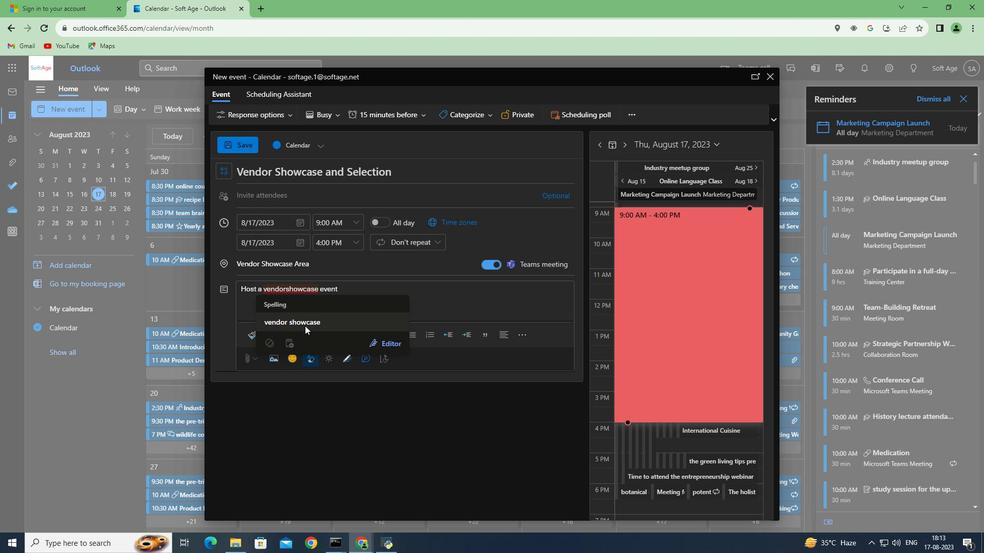 
Action: Mouse moved to (347, 292)
Screenshot: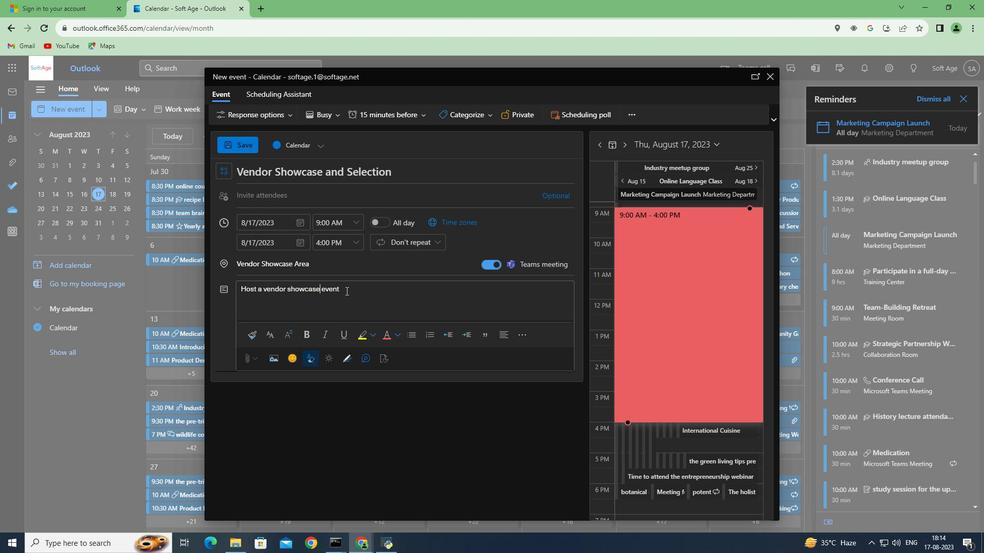 
Action: Mouse pressed left at (347, 292)
Screenshot: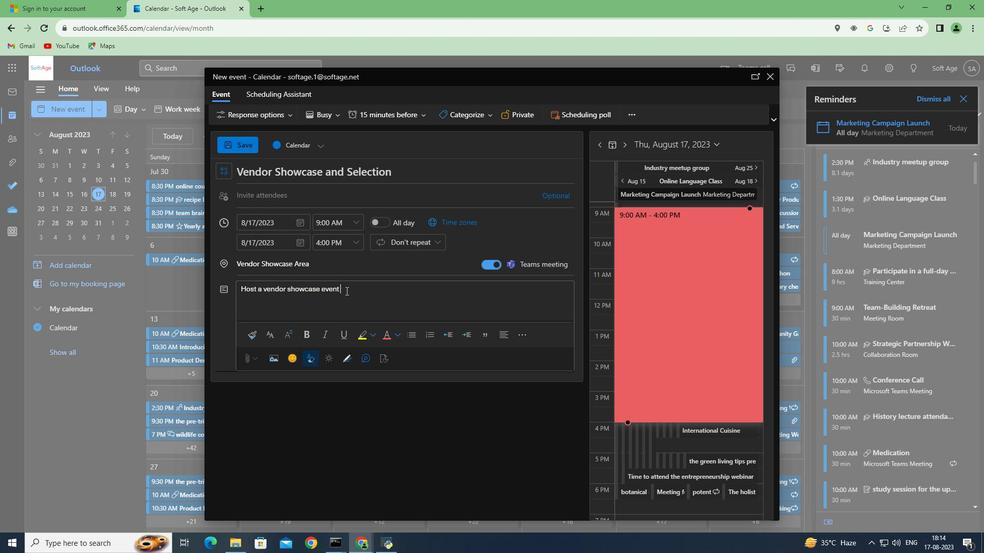 
Action: Mouse moved to (593, 64)
Screenshot: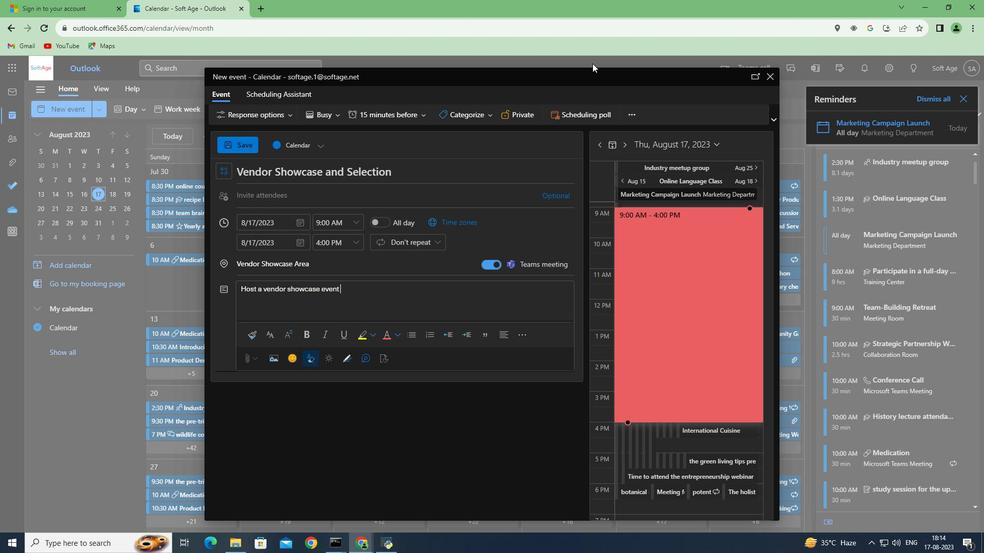 
Action: Key pressed <Key.space>to<Key.space>evaluate<Key.space>potential<Key.space>vendors<Key.space>for<Key.space>a<Key.space>major<Key.space><Key.space>procurement
Screenshot: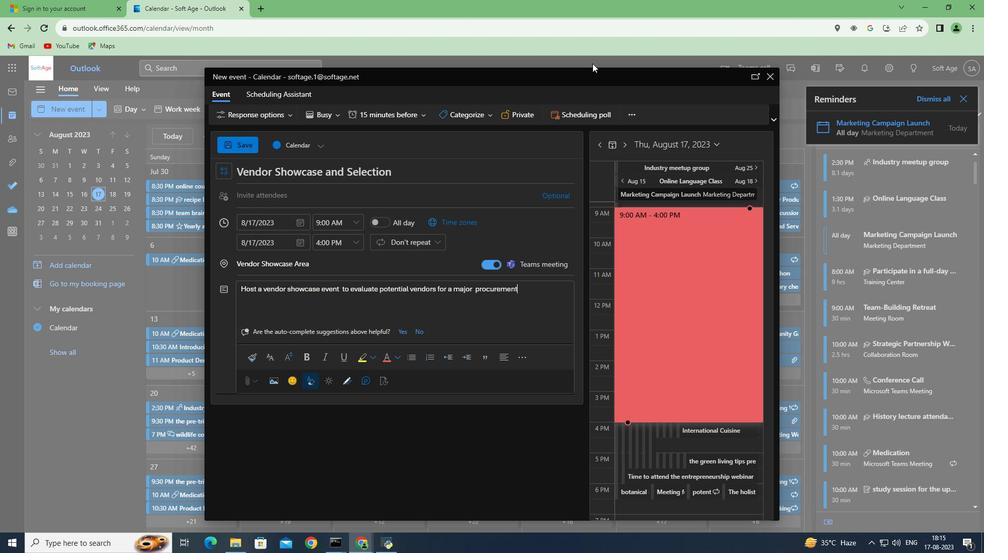 
Action: Mouse moved to (558, 77)
Screenshot: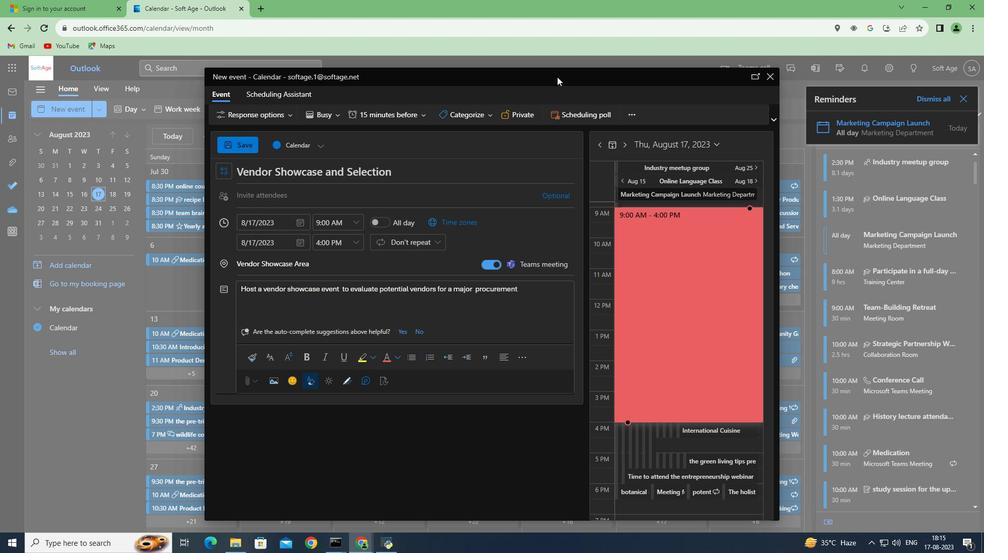 
Action: Key pressed .
Screenshot: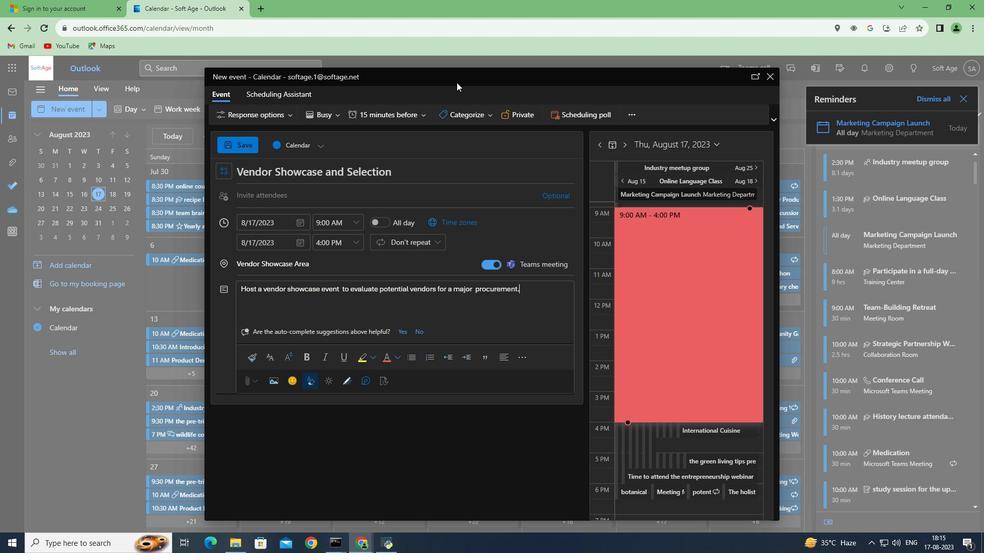 
Action: Mouse moved to (360, 224)
Screenshot: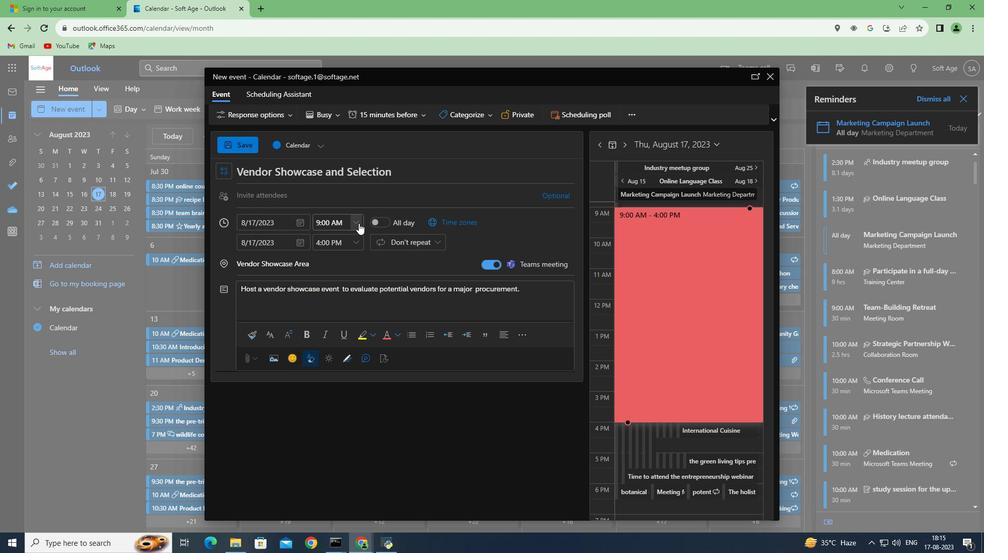 
Action: Mouse pressed left at (360, 224)
Screenshot: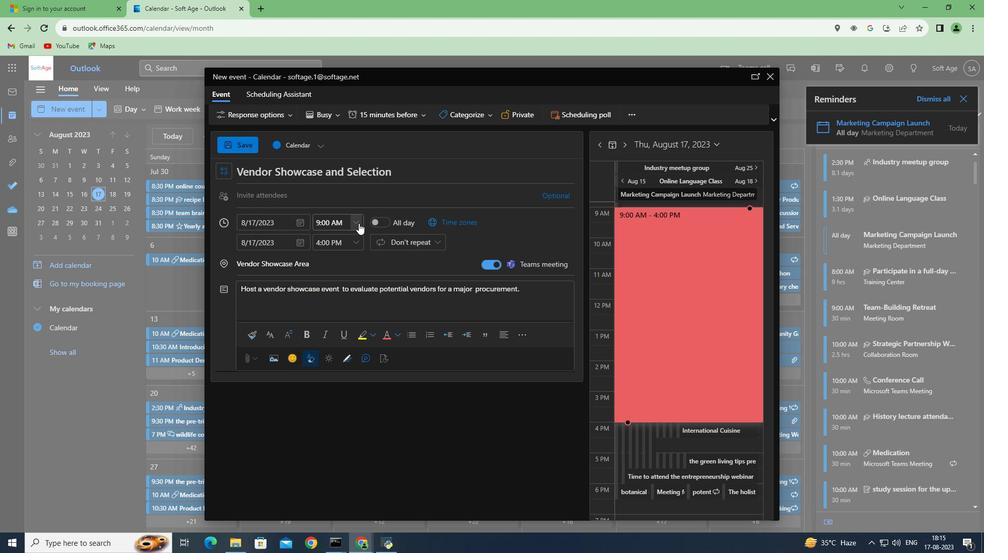 
Action: Mouse moved to (349, 240)
Screenshot: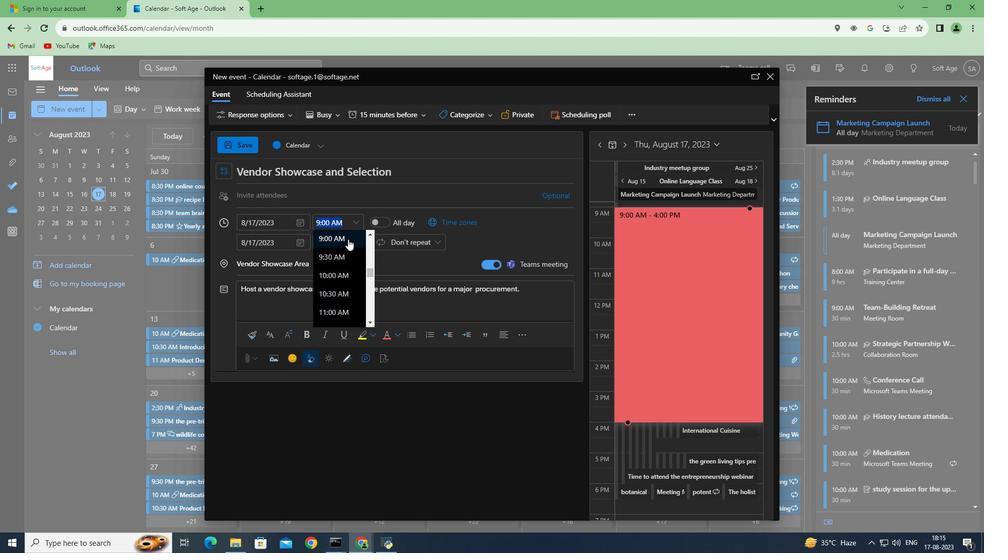 
Action: Mouse pressed left at (349, 240)
Screenshot: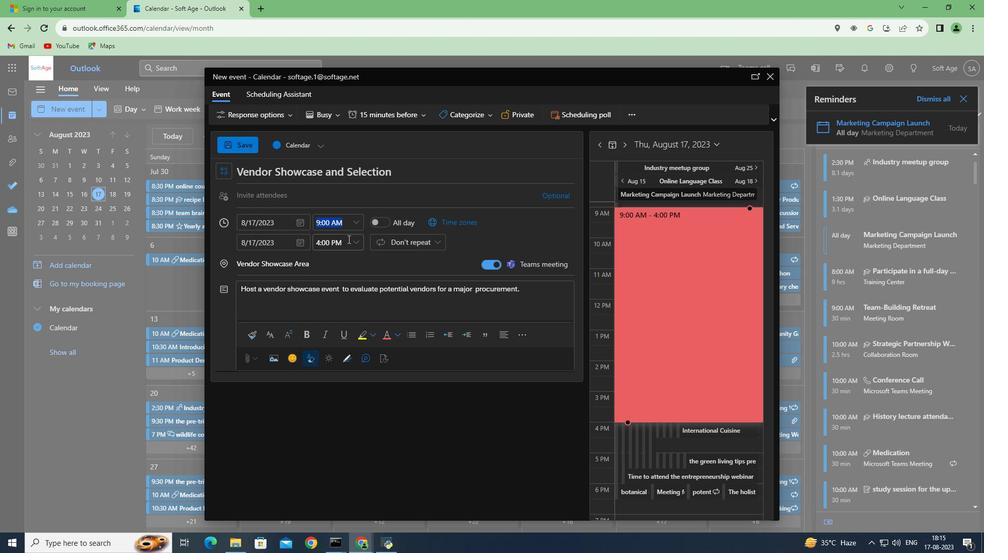 
Action: Mouse moved to (242, 143)
Screenshot: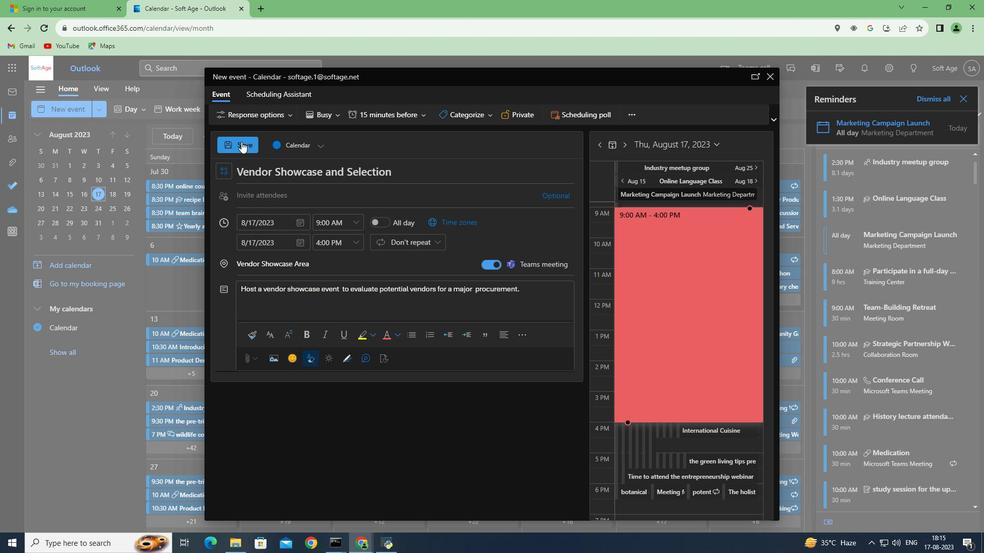 
Action: Mouse pressed left at (242, 143)
Screenshot: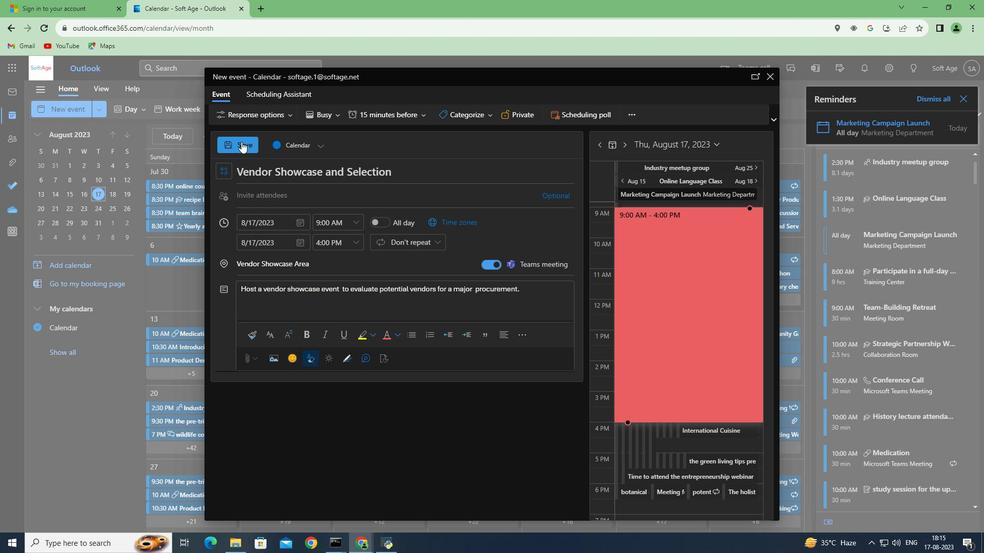
Action: Mouse moved to (283, 146)
Screenshot: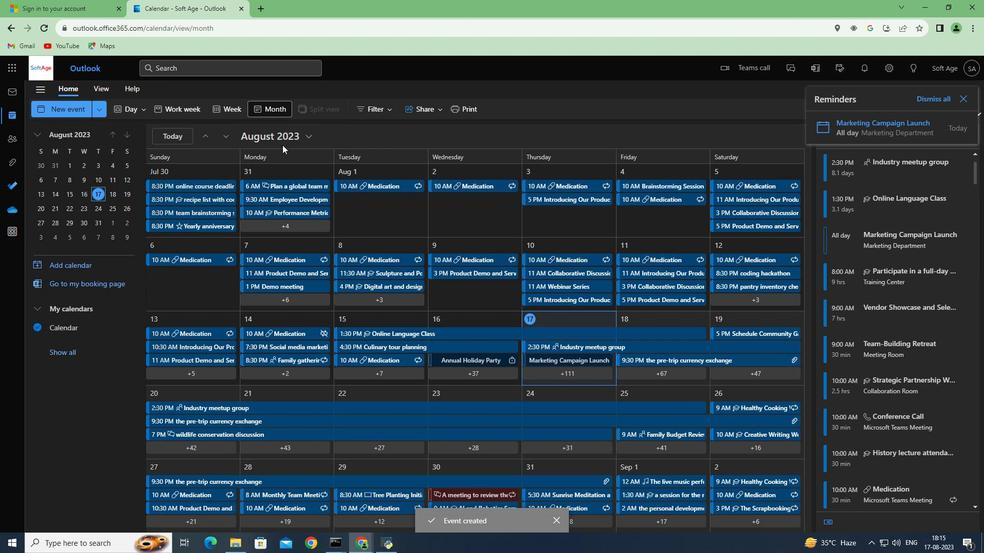
